 Task: Look for space in Muramatsu, Japan from 5th June, 2023 to 16th June, 2023 for 2 adults in price range Rs.14000 to Rs.18000. Place can be entire place with 1  bedroom having 1 bed and 1 bathroom. Property type can be house, flat, guest house, hotel. Booking option can be shelf check-in. Required host language is English.
Action: Mouse moved to (426, 111)
Screenshot: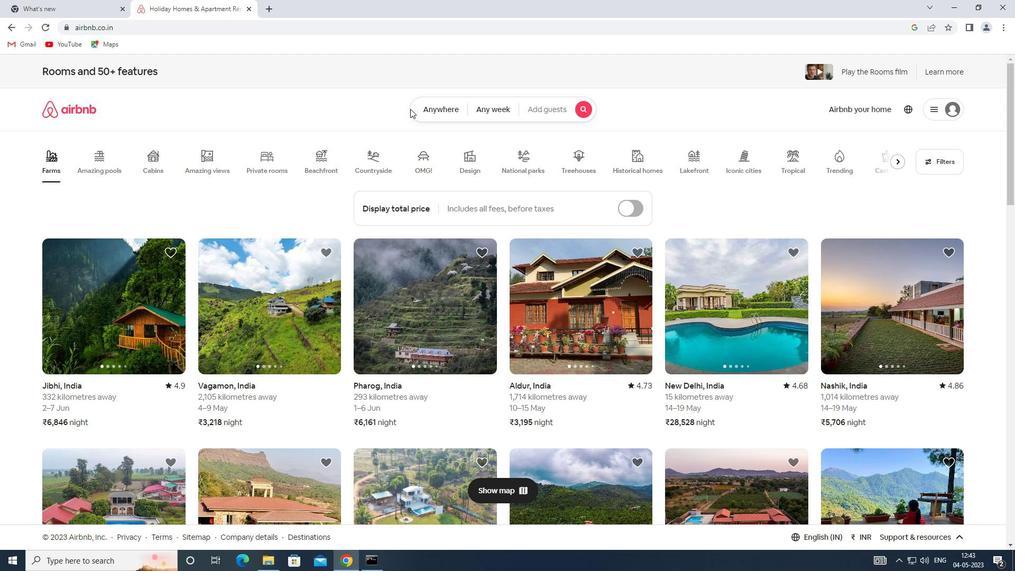 
Action: Mouse pressed left at (426, 111)
Screenshot: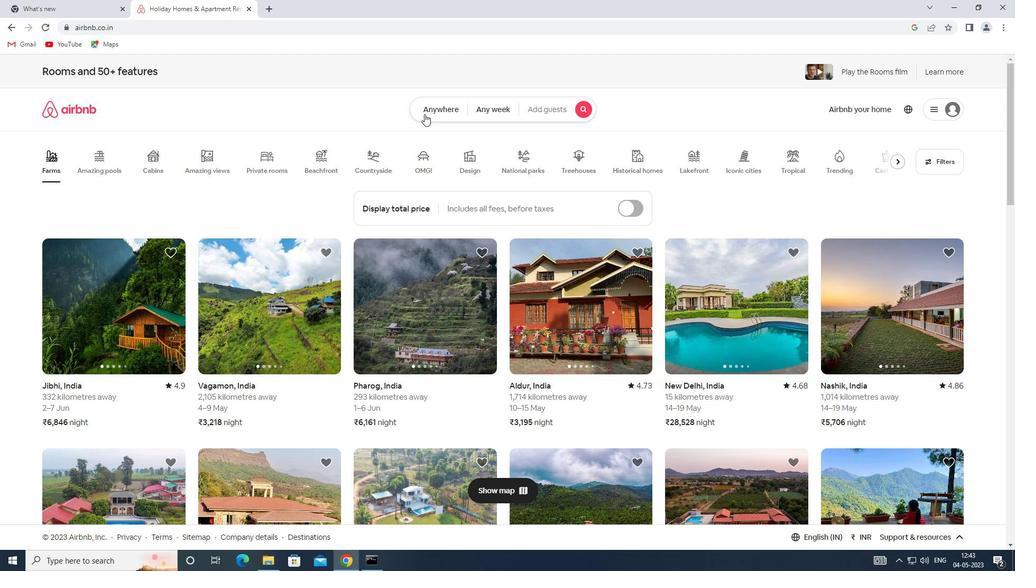 
Action: Mouse moved to (344, 150)
Screenshot: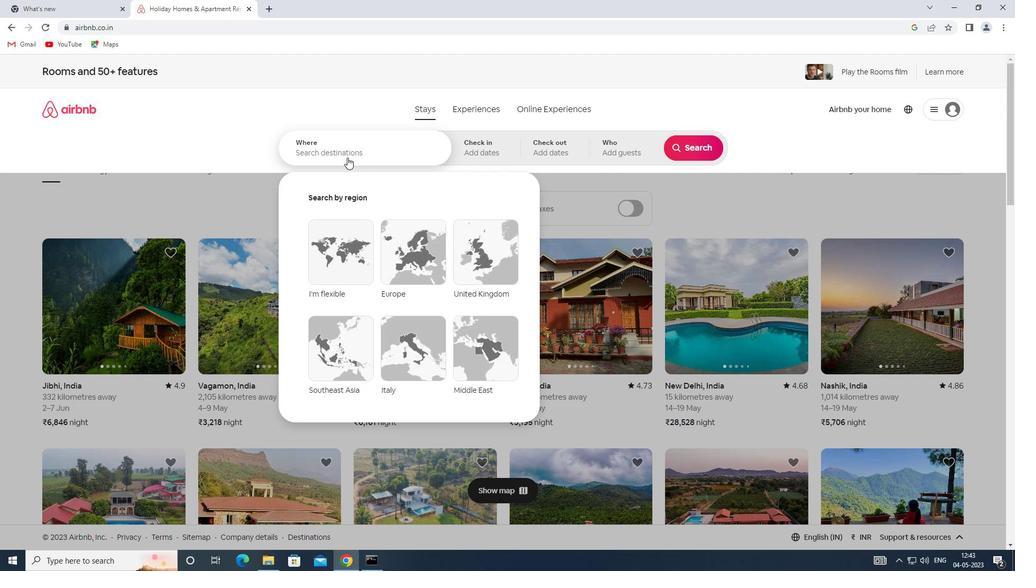 
Action: Mouse pressed left at (344, 150)
Screenshot: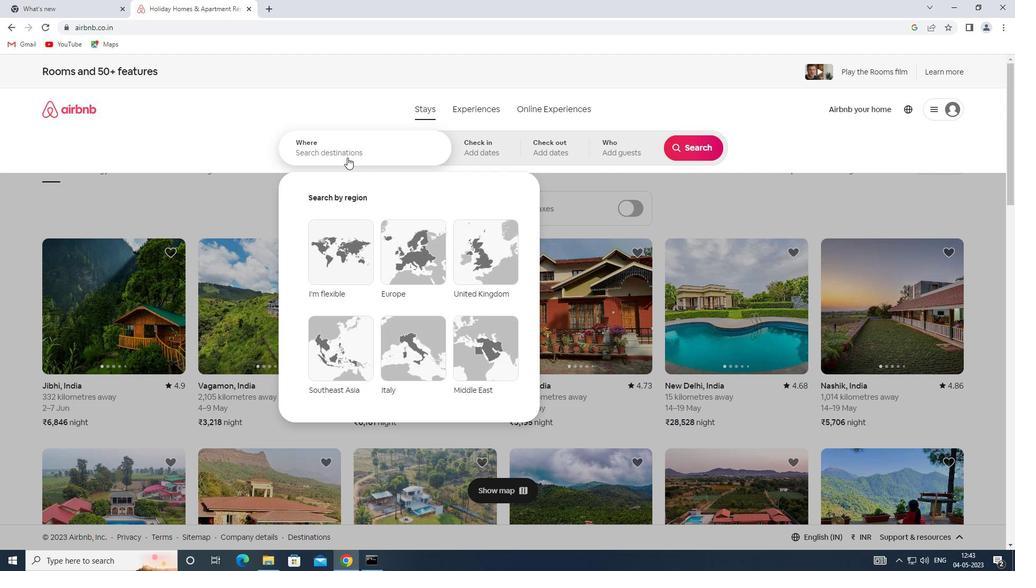 
Action: Key pressed <Key.shift>MURAMATSU,<Key.shift>JAPAN
Screenshot: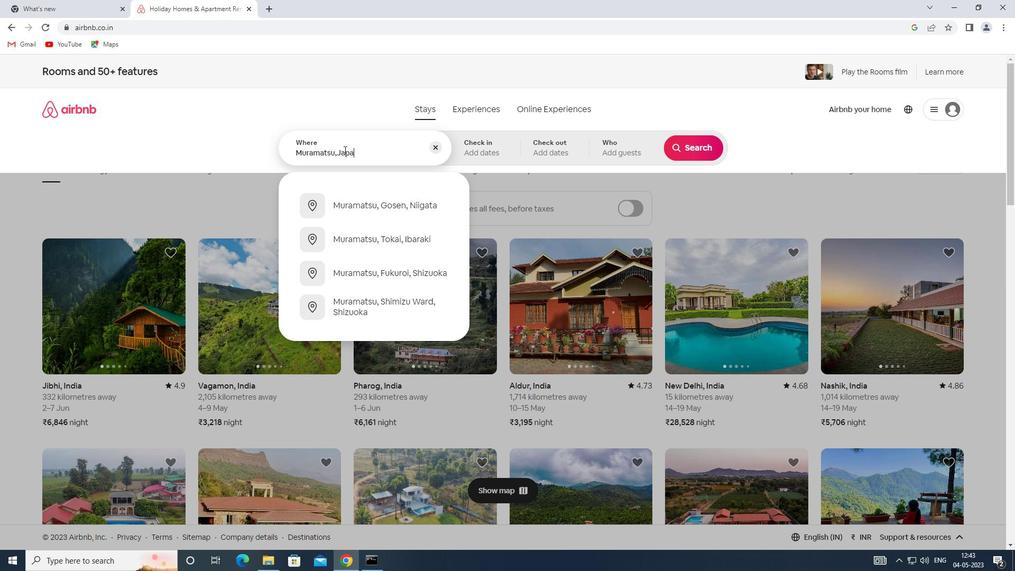 
Action: Mouse moved to (503, 138)
Screenshot: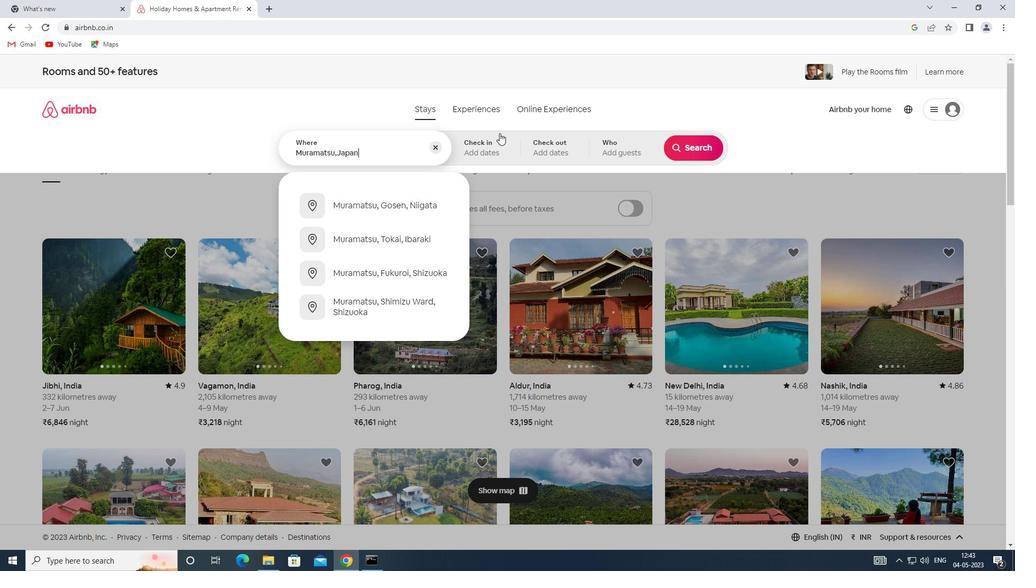 
Action: Mouse pressed left at (503, 138)
Screenshot: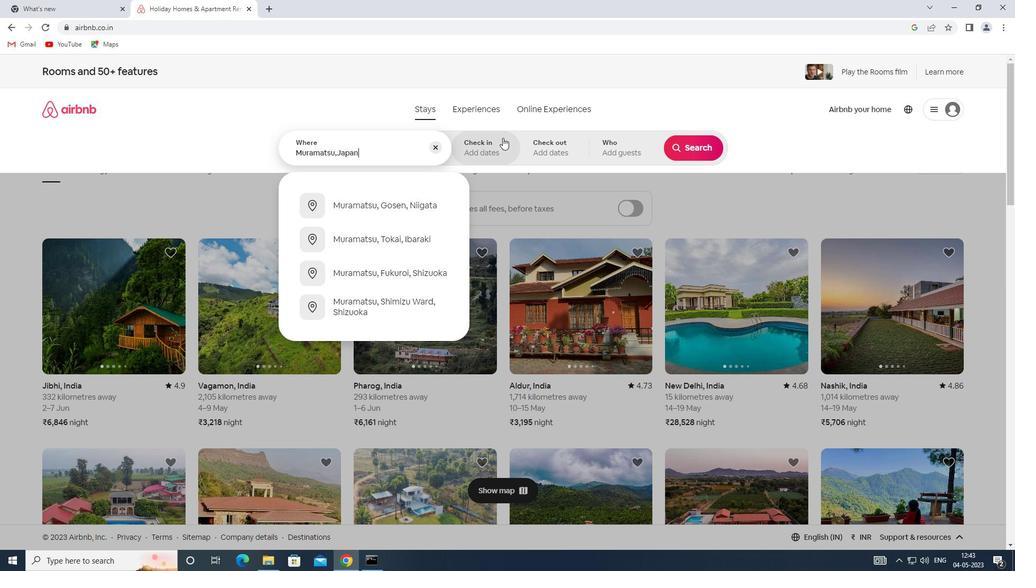 
Action: Mouse moved to (559, 307)
Screenshot: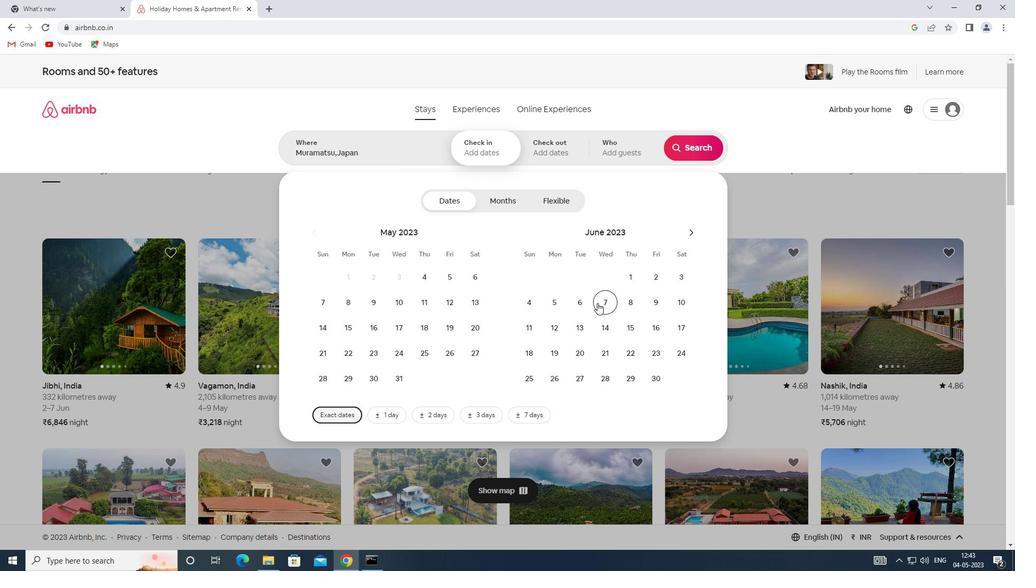 
Action: Mouse pressed left at (559, 307)
Screenshot: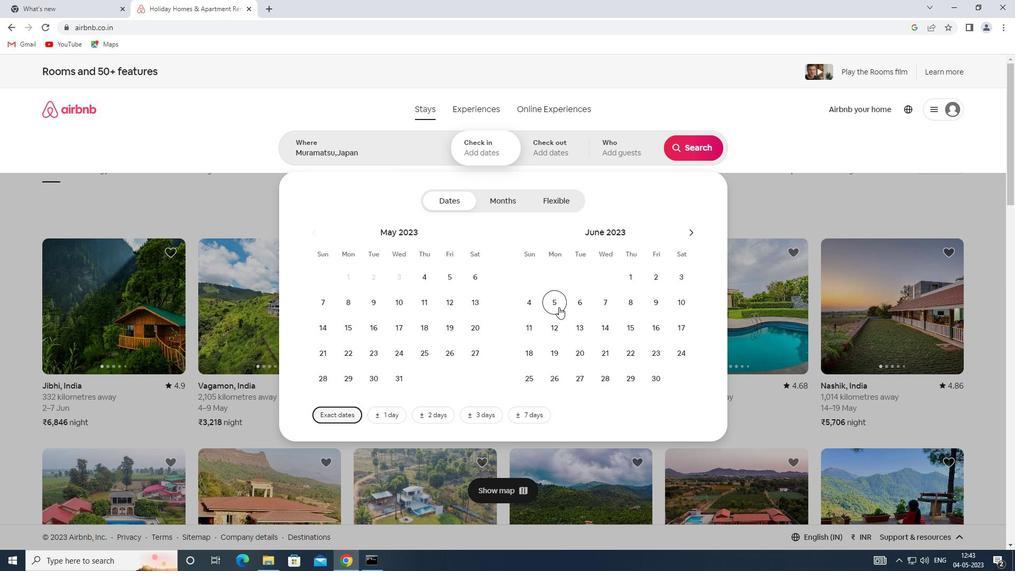 
Action: Mouse moved to (647, 325)
Screenshot: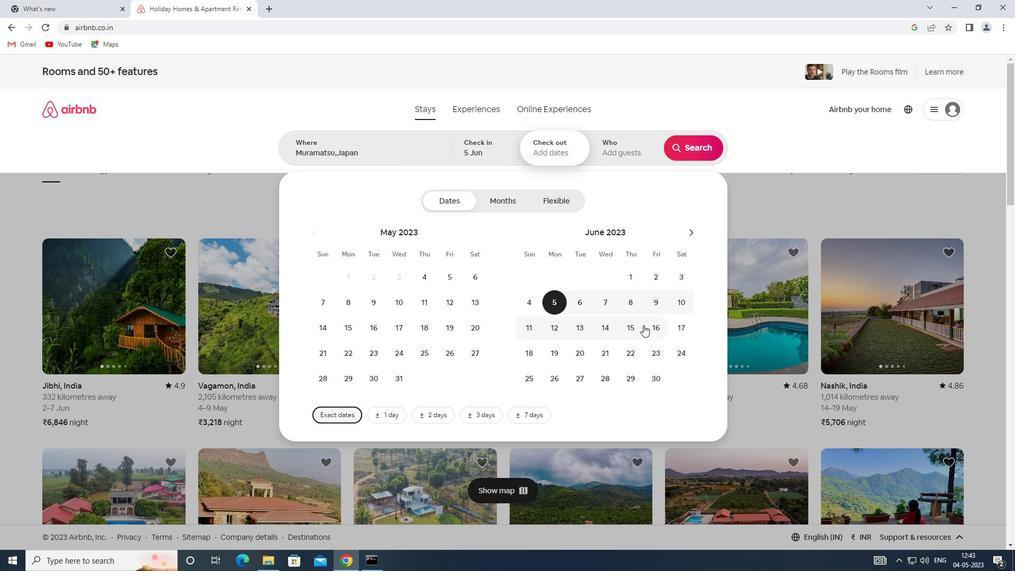 
Action: Mouse pressed left at (647, 325)
Screenshot: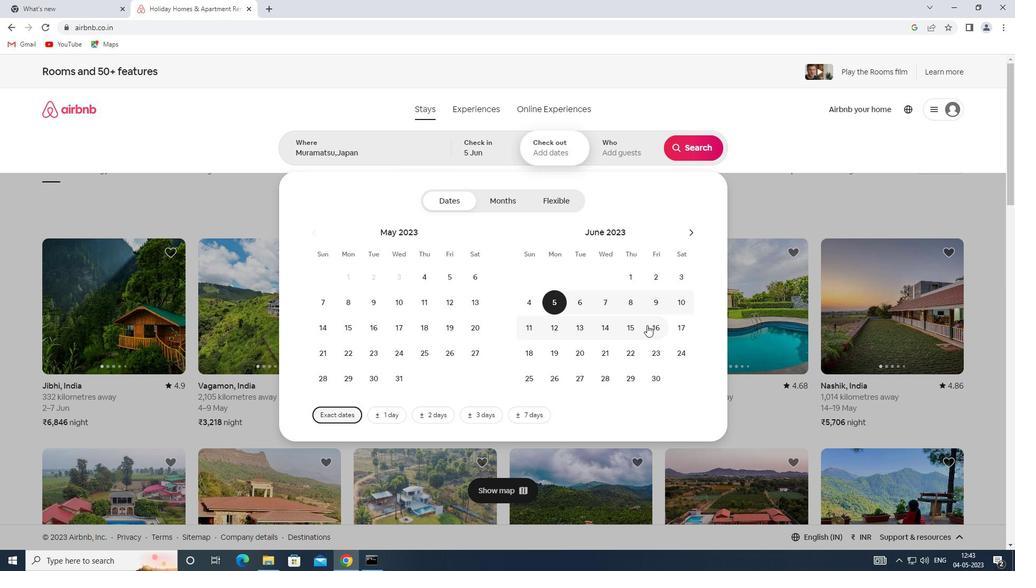 
Action: Mouse moved to (605, 149)
Screenshot: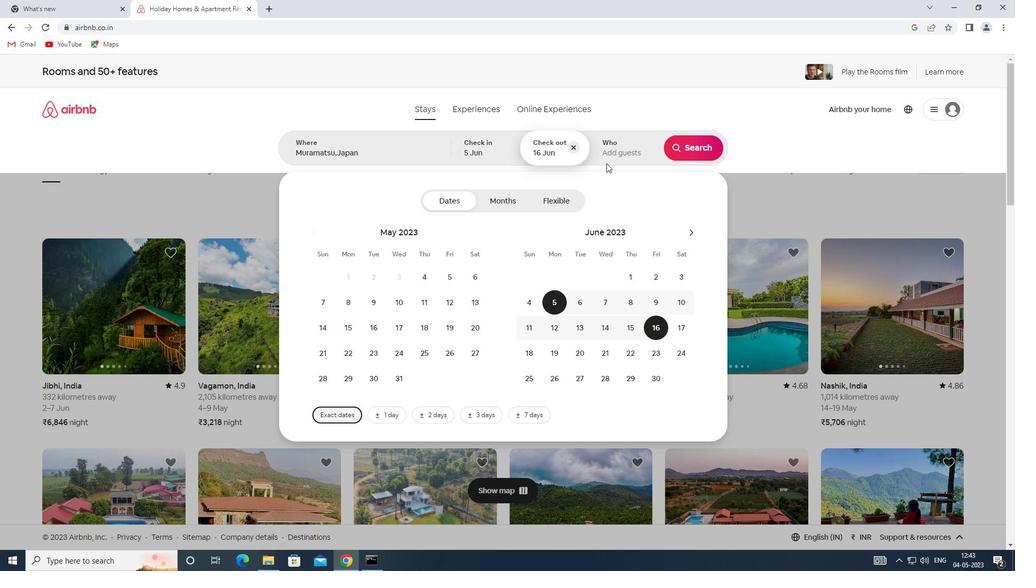 
Action: Mouse pressed left at (605, 149)
Screenshot: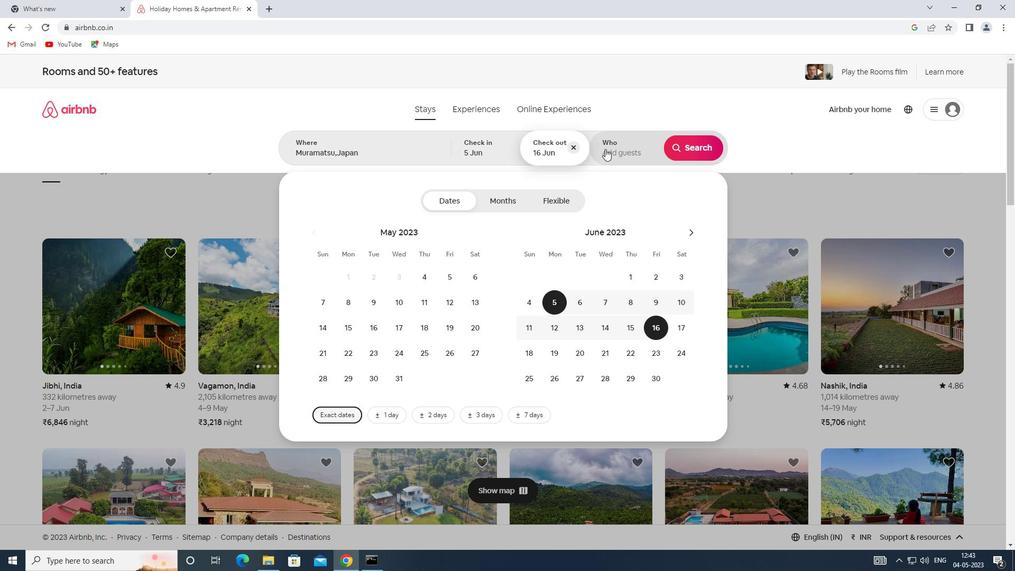 
Action: Mouse moved to (693, 207)
Screenshot: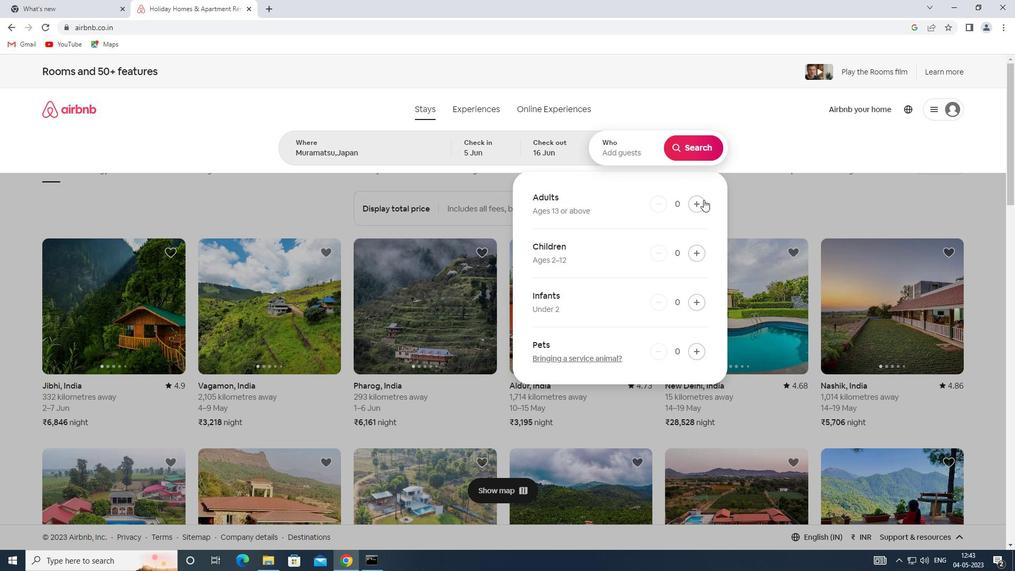 
Action: Mouse pressed left at (693, 207)
Screenshot: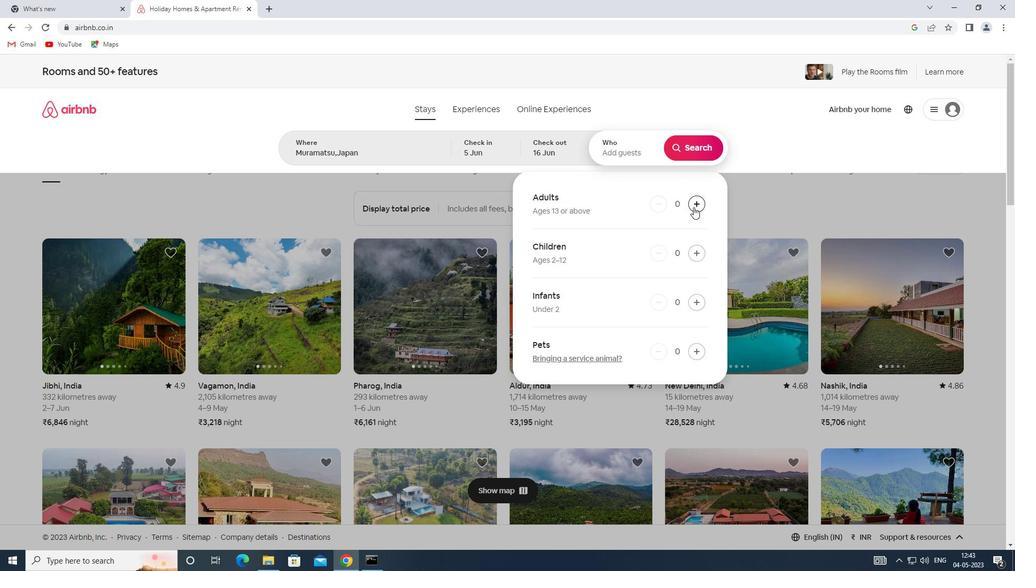 
Action: Mouse pressed left at (693, 207)
Screenshot: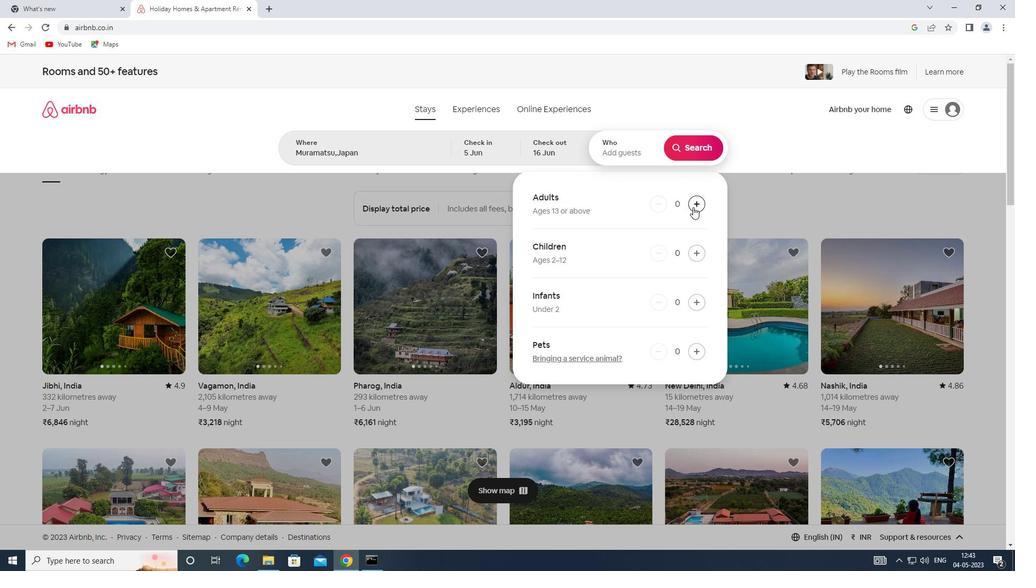 
Action: Mouse moved to (685, 149)
Screenshot: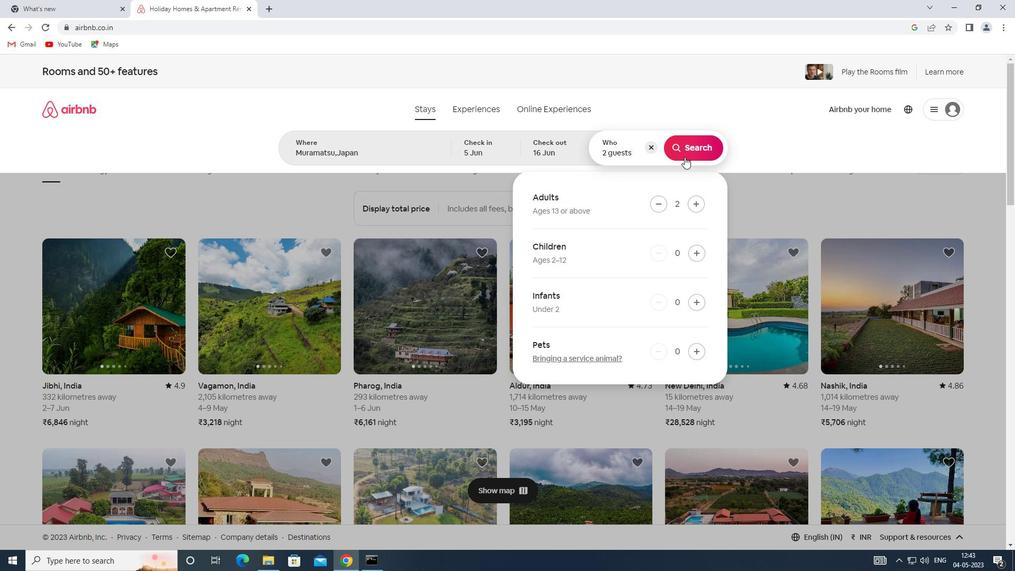 
Action: Mouse pressed left at (685, 149)
Screenshot: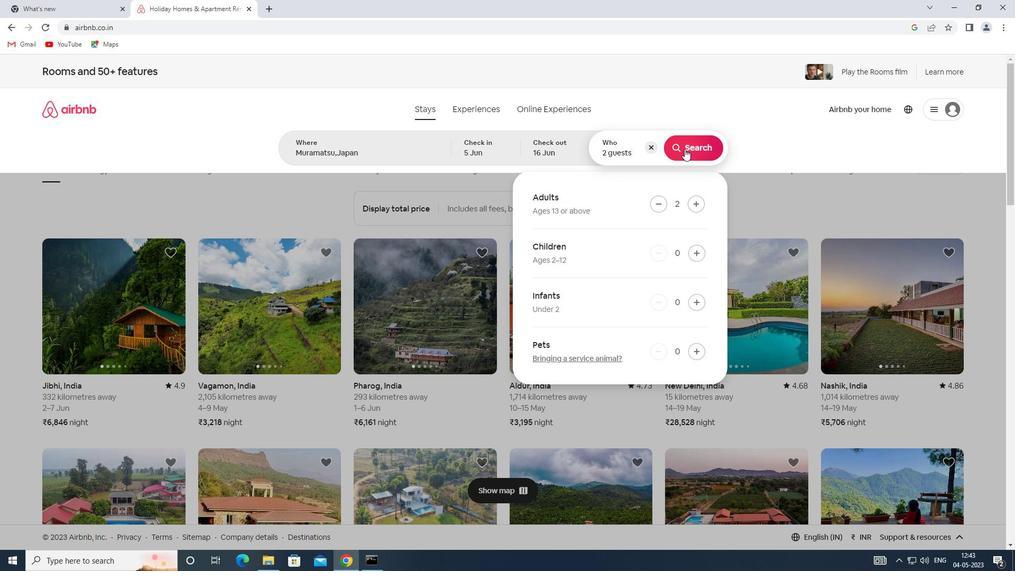 
Action: Mouse moved to (976, 118)
Screenshot: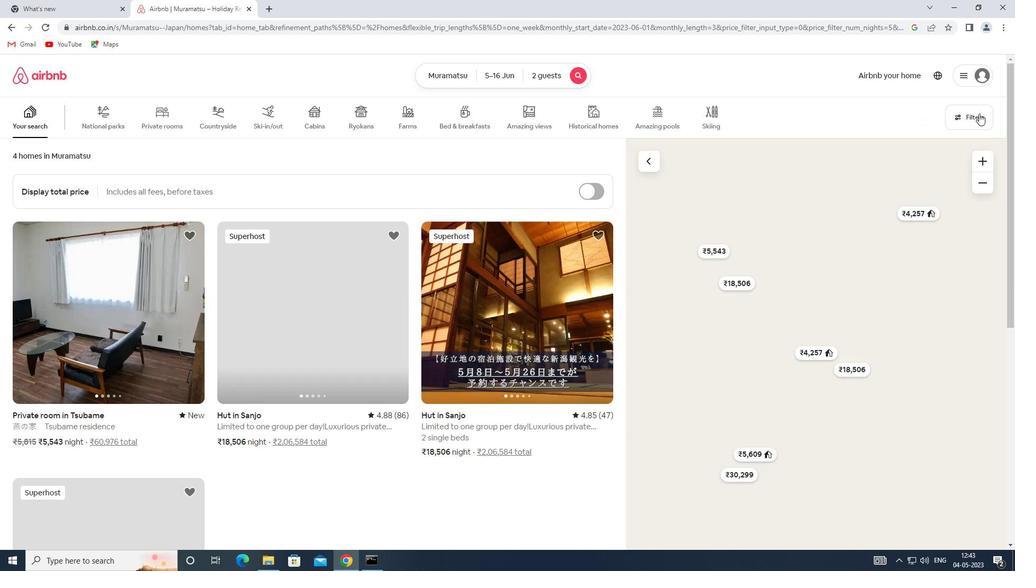 
Action: Mouse pressed left at (976, 118)
Screenshot: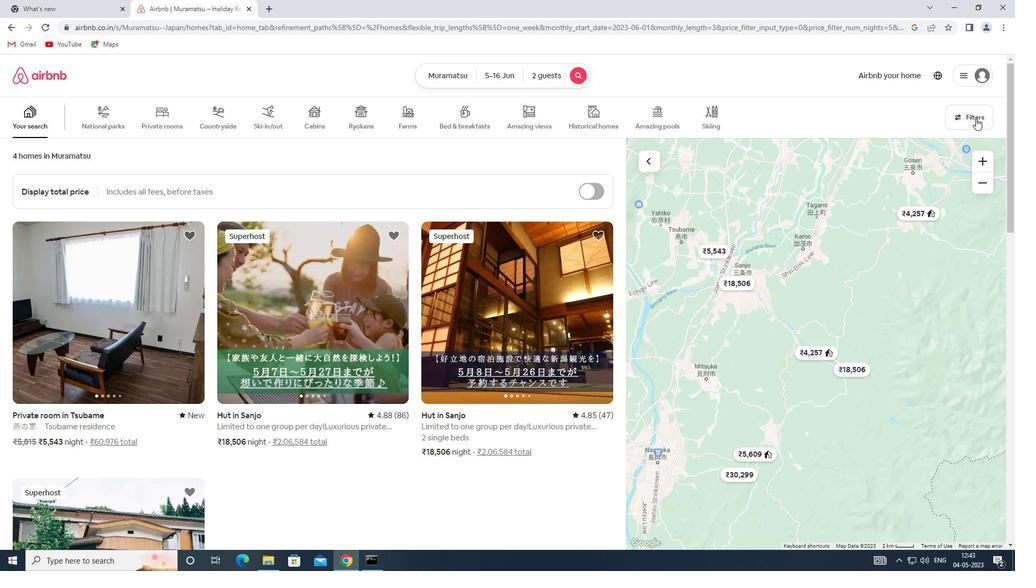 
Action: Mouse moved to (376, 250)
Screenshot: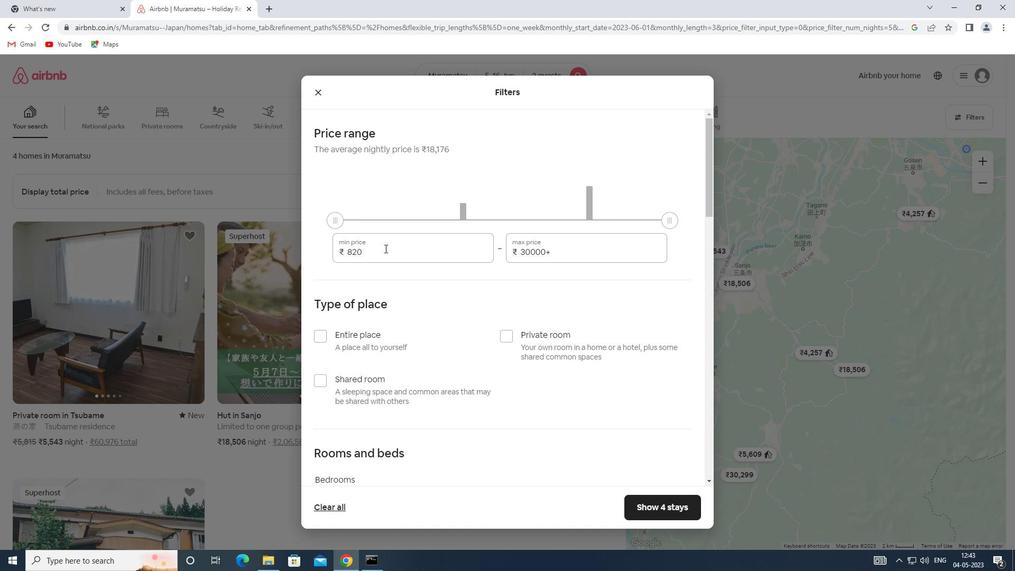 
Action: Mouse pressed left at (376, 250)
Screenshot: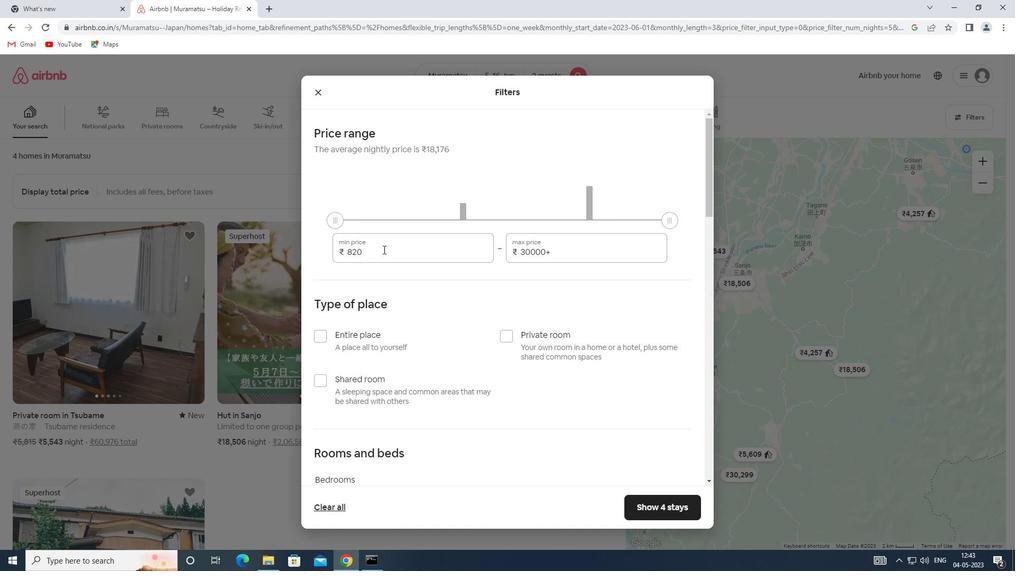 
Action: Mouse moved to (324, 253)
Screenshot: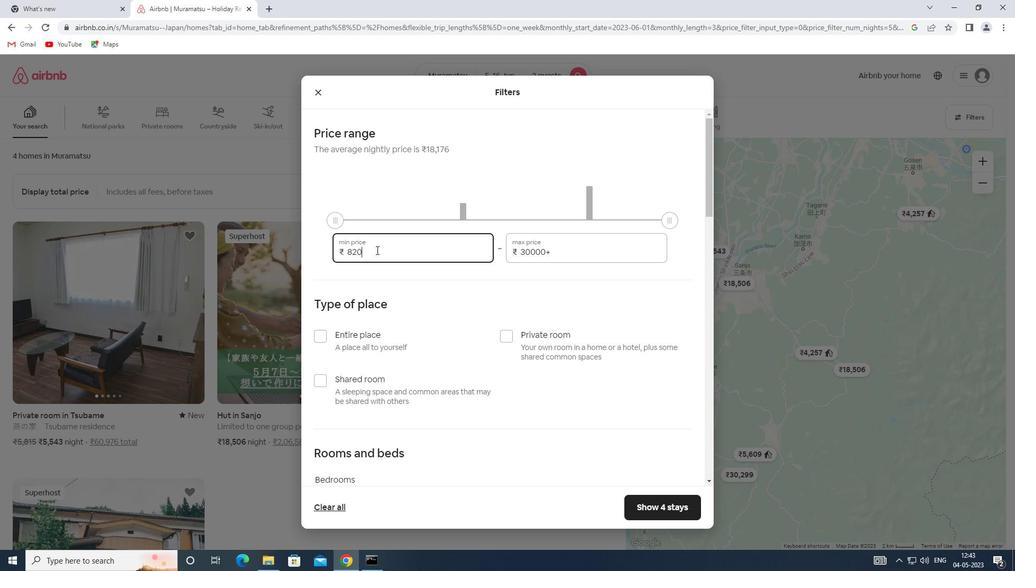 
Action: Key pressed 14000
Screenshot: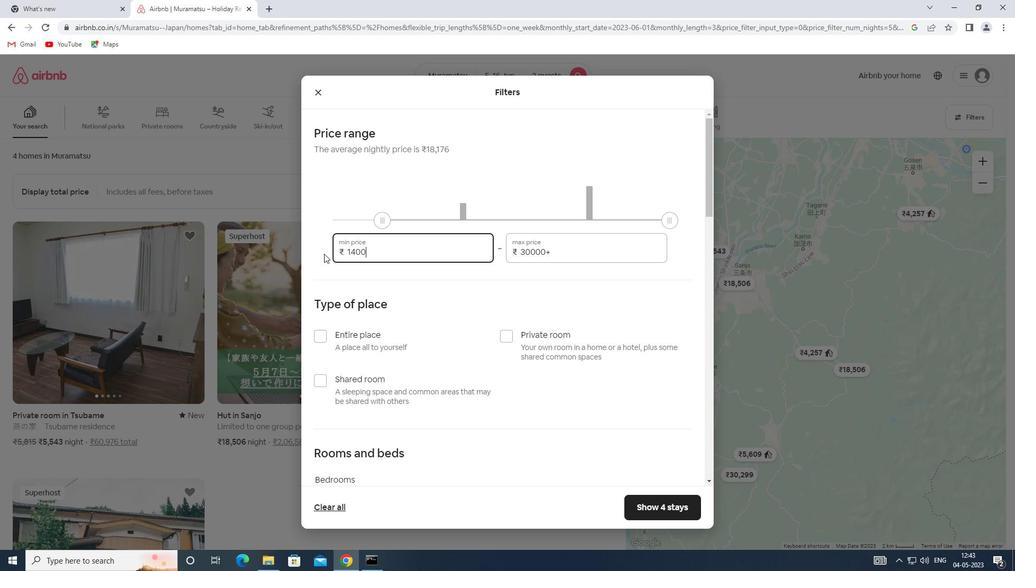 
Action: Mouse moved to (555, 255)
Screenshot: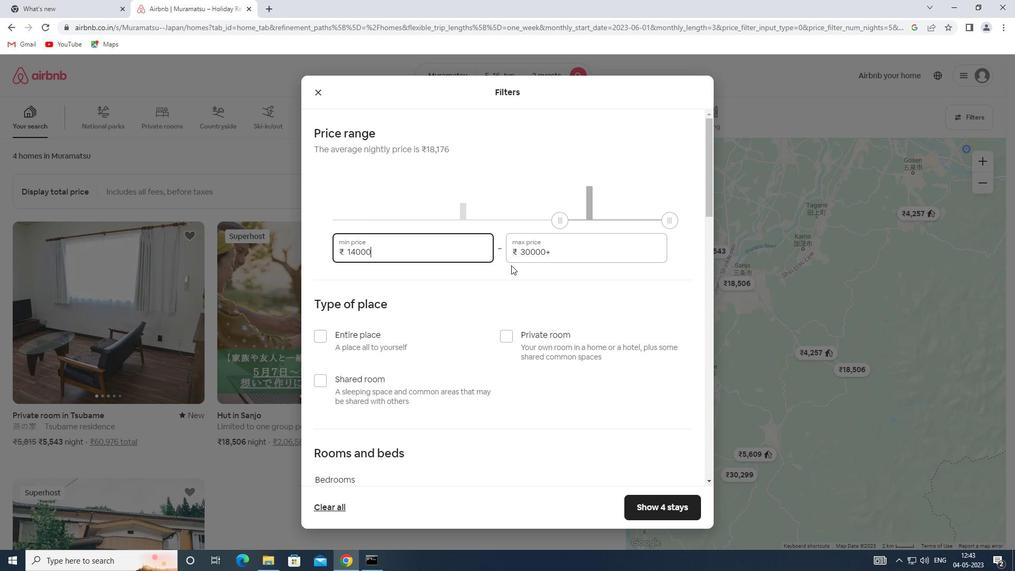 
Action: Mouse pressed left at (555, 255)
Screenshot: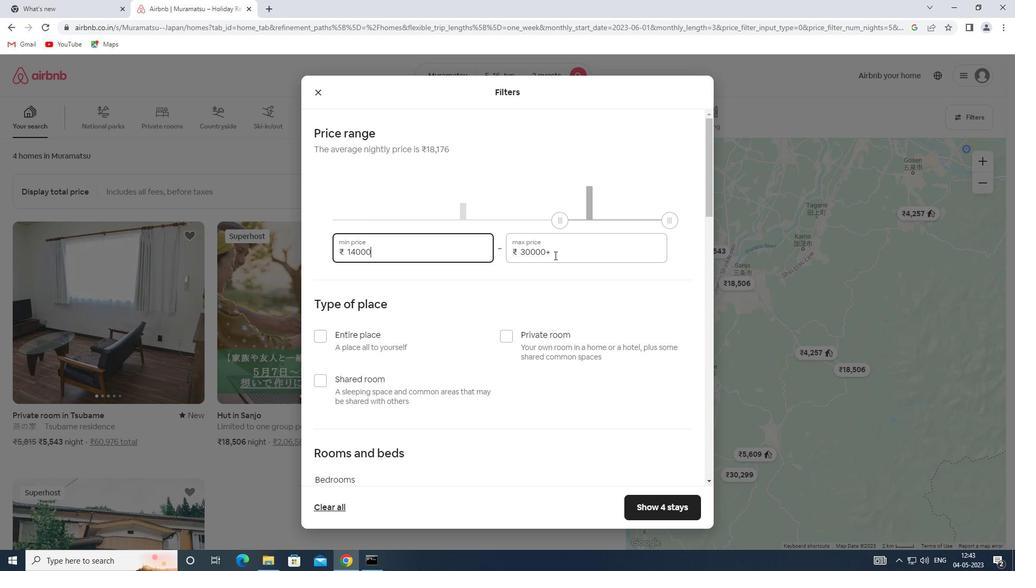 
Action: Mouse moved to (486, 255)
Screenshot: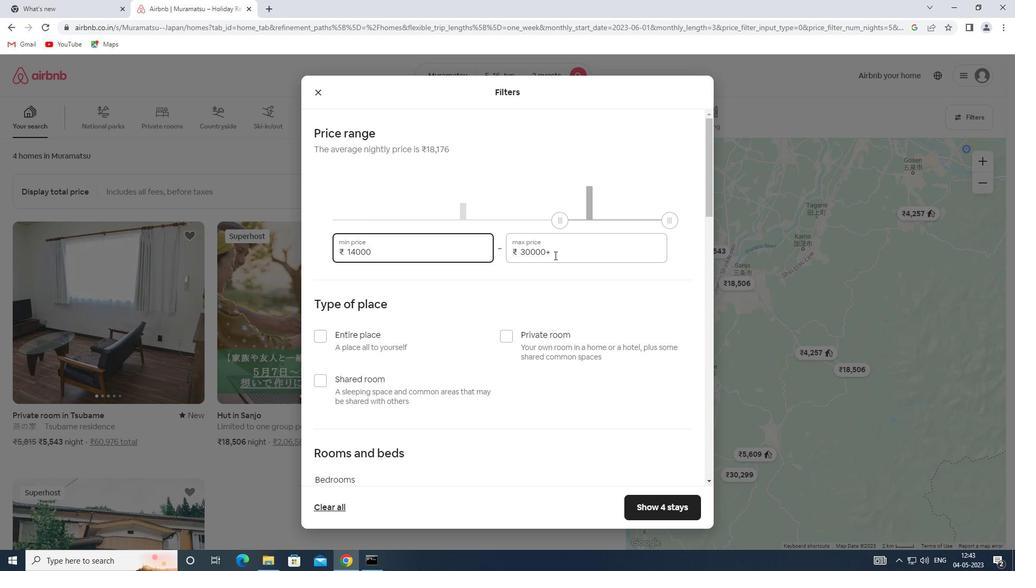 
Action: Key pressed 18000
Screenshot: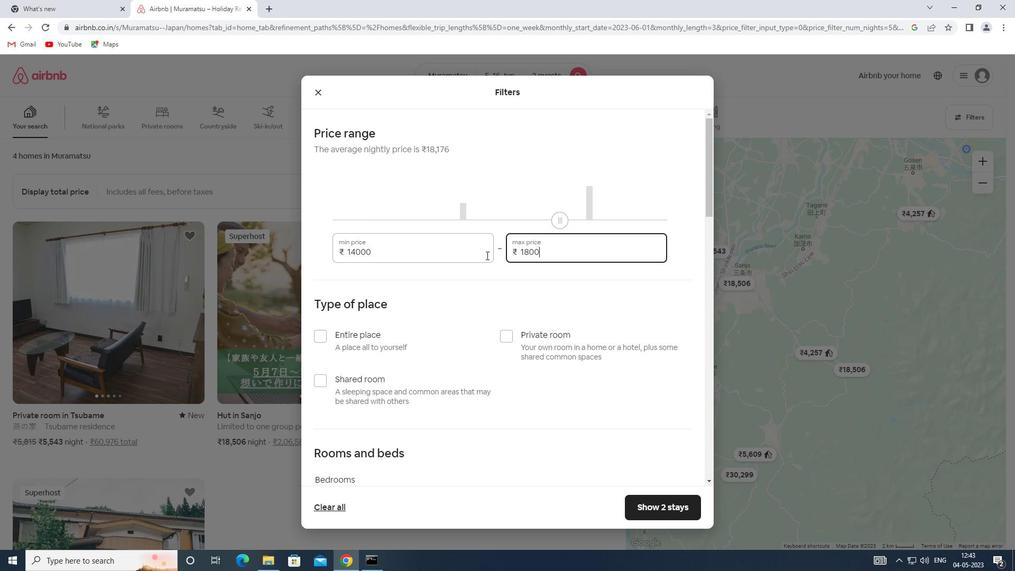 
Action: Mouse scrolled (486, 255) with delta (0, 0)
Screenshot: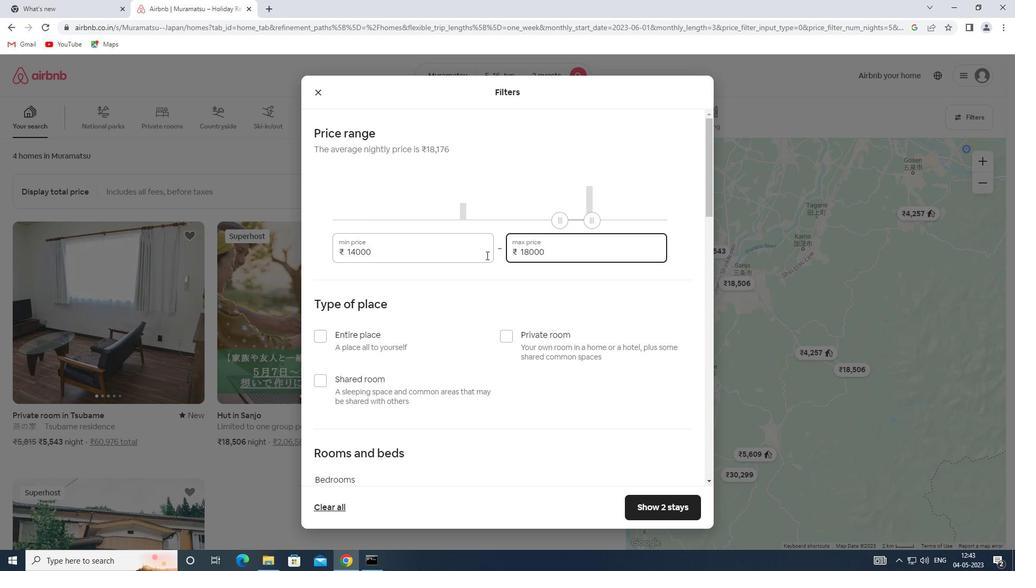 
Action: Mouse scrolled (486, 255) with delta (0, 0)
Screenshot: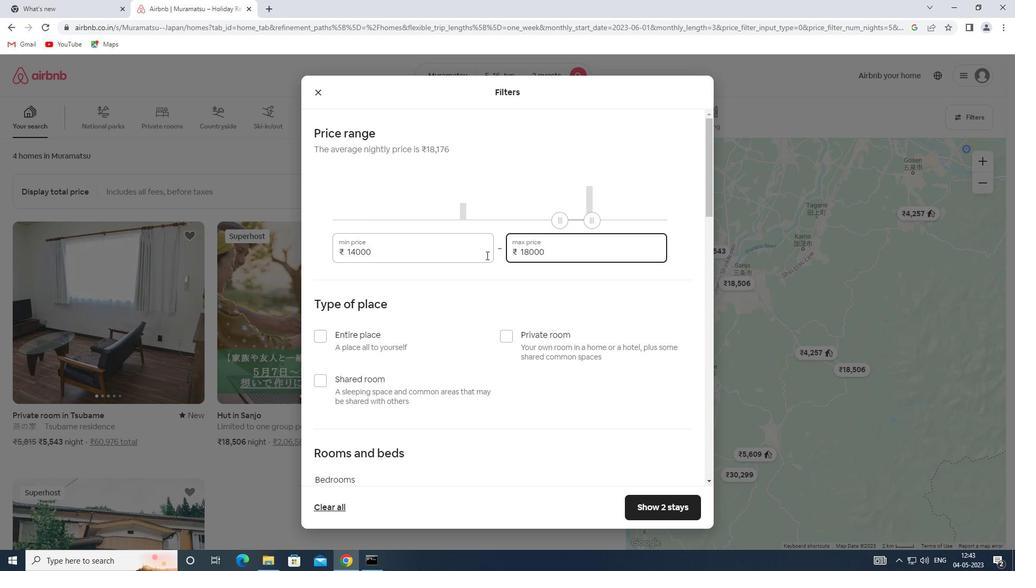 
Action: Mouse scrolled (486, 255) with delta (0, 0)
Screenshot: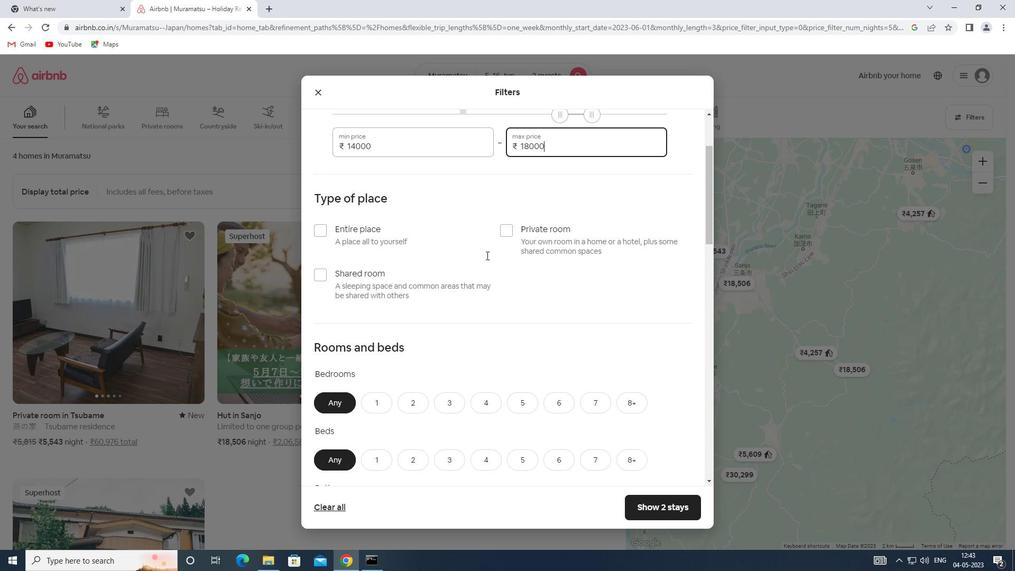 
Action: Mouse moved to (335, 183)
Screenshot: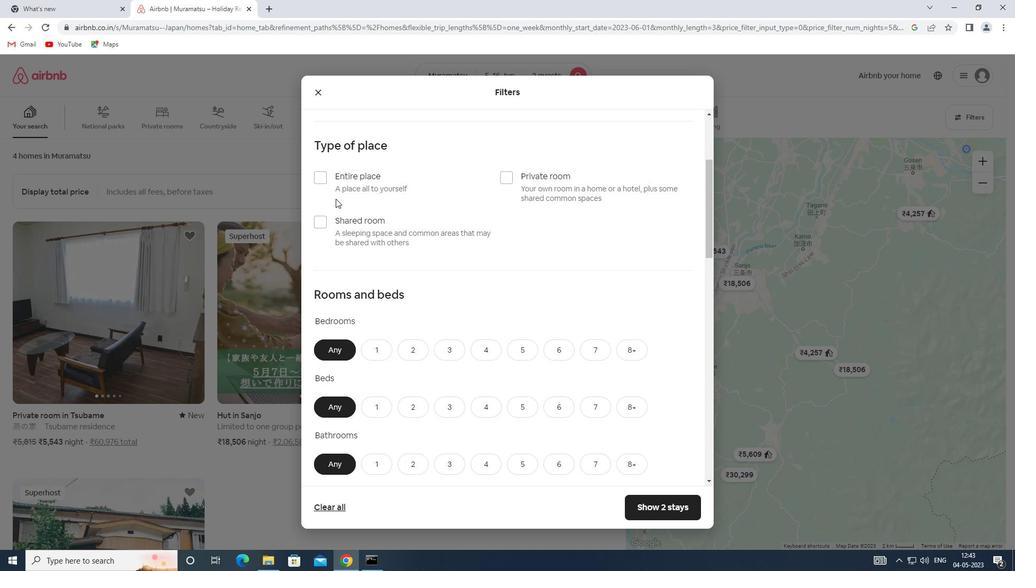 
Action: Mouse pressed left at (335, 183)
Screenshot: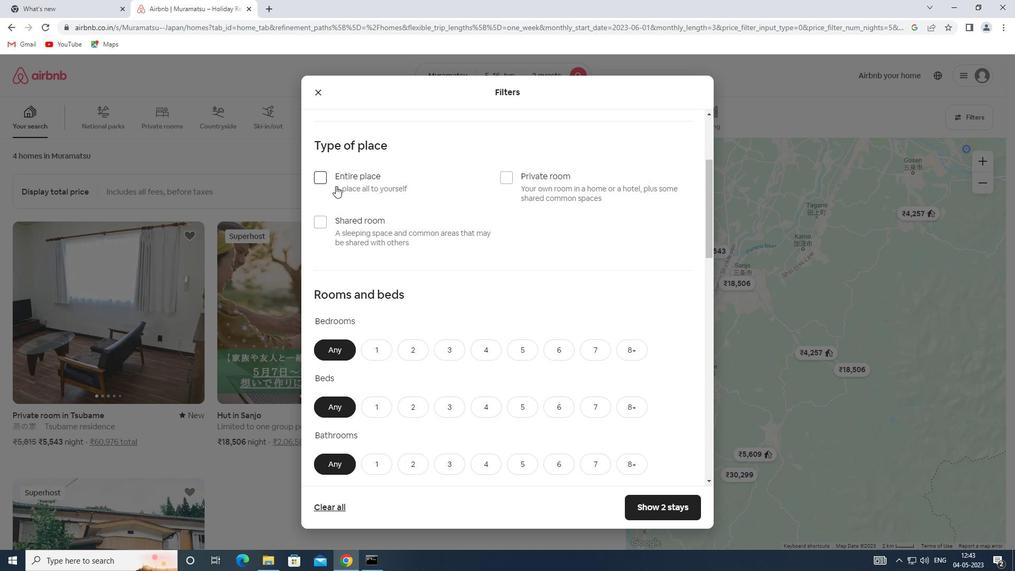 
Action: Mouse moved to (384, 287)
Screenshot: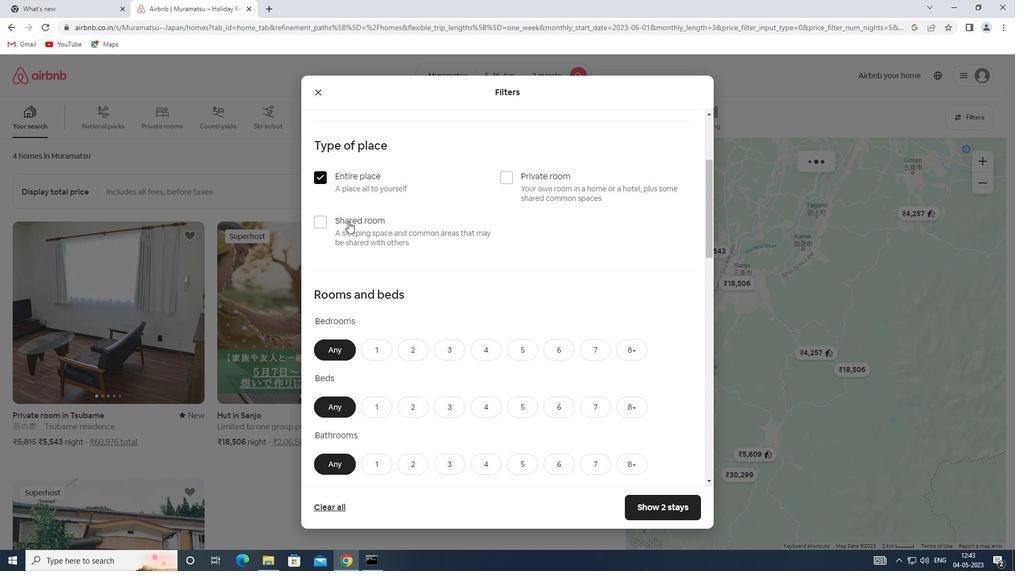
Action: Mouse scrolled (384, 286) with delta (0, 0)
Screenshot: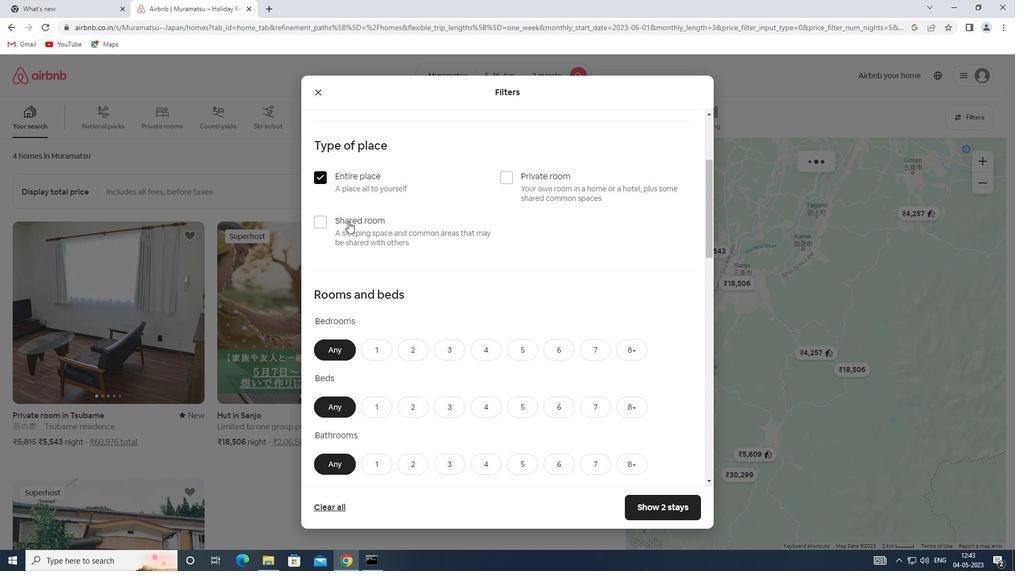 
Action: Mouse moved to (384, 287)
Screenshot: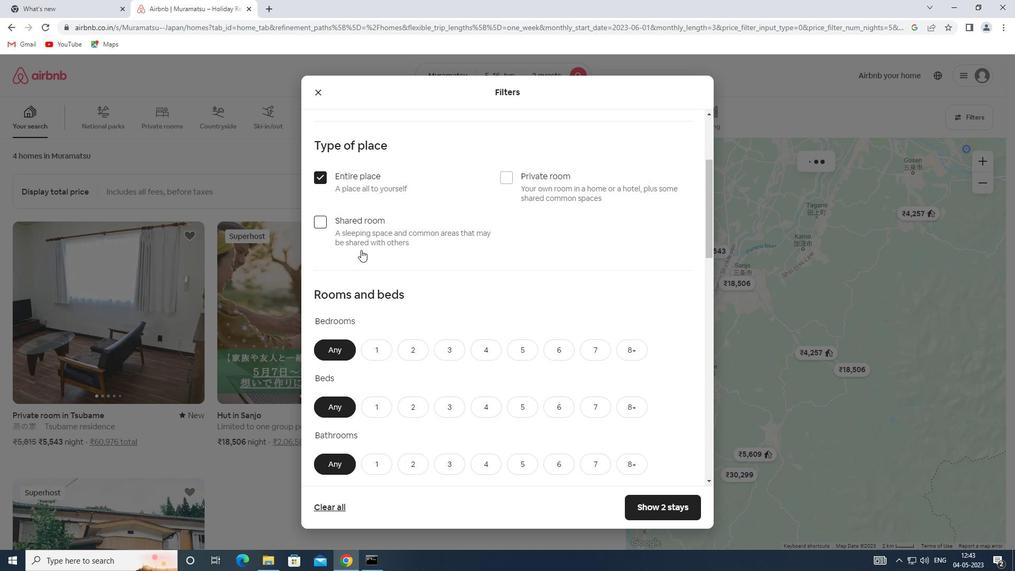 
Action: Mouse scrolled (384, 287) with delta (0, 0)
Screenshot: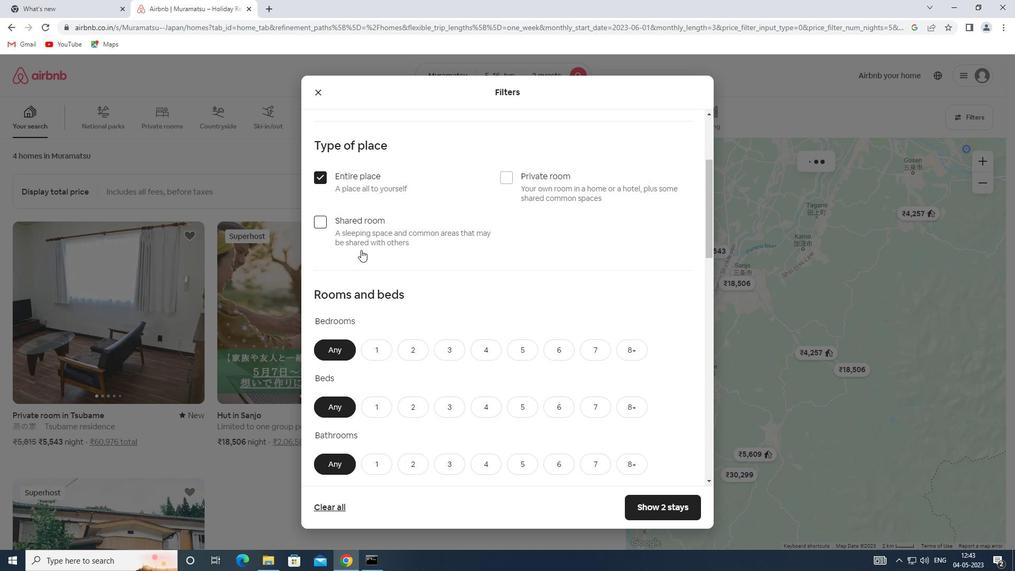 
Action: Mouse moved to (372, 249)
Screenshot: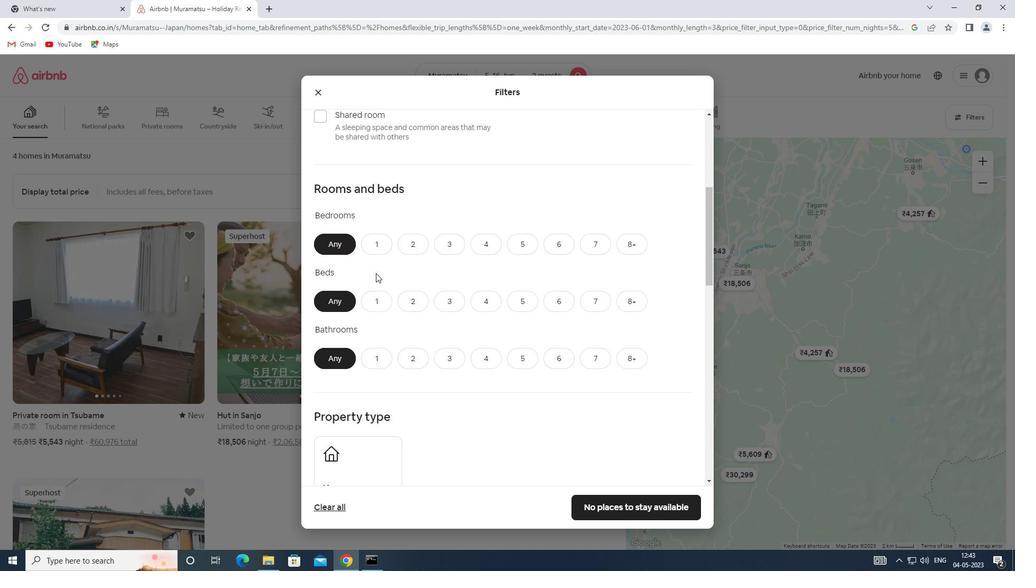 
Action: Mouse pressed left at (372, 249)
Screenshot: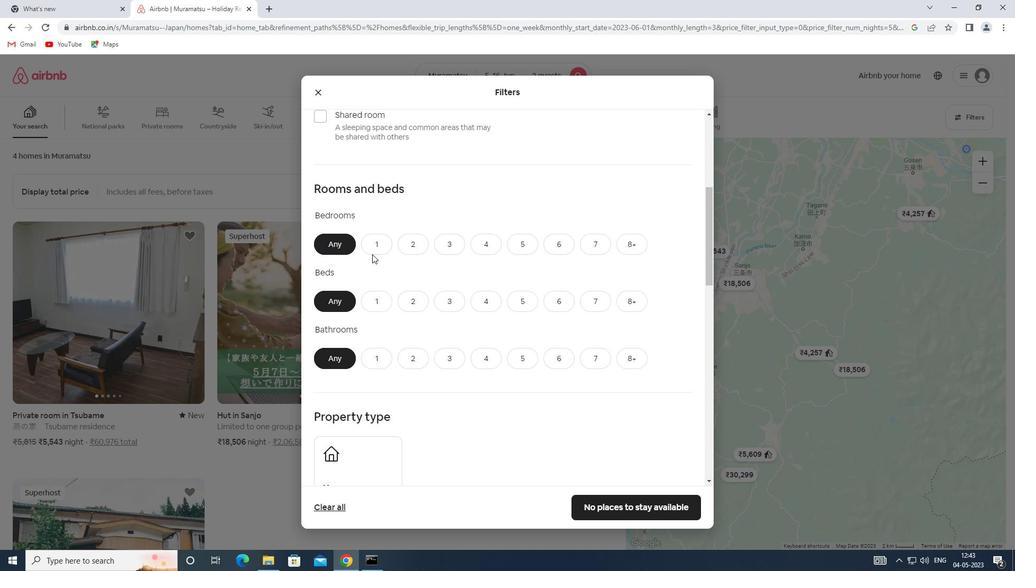 
Action: Mouse moved to (371, 304)
Screenshot: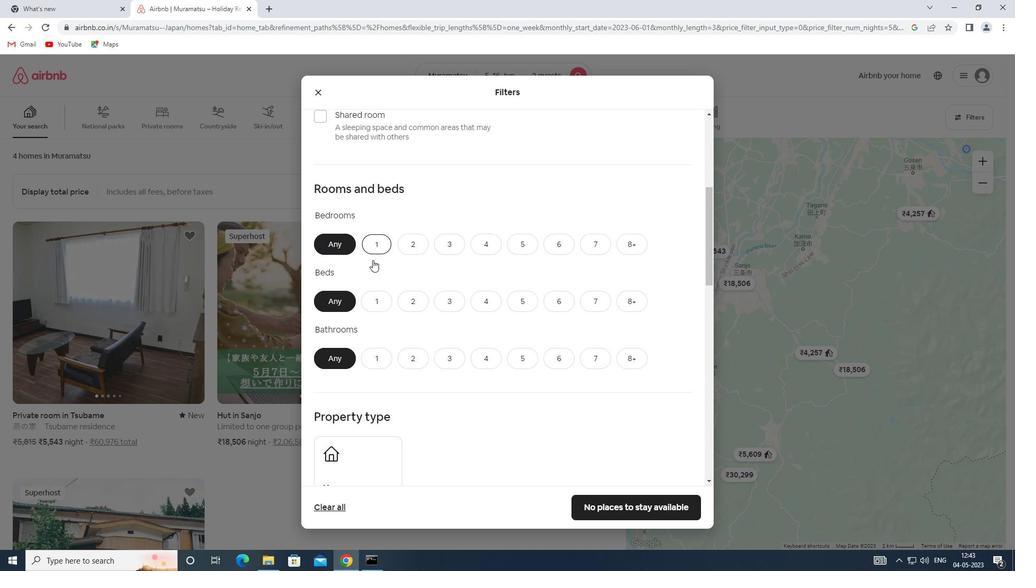 
Action: Mouse pressed left at (371, 304)
Screenshot: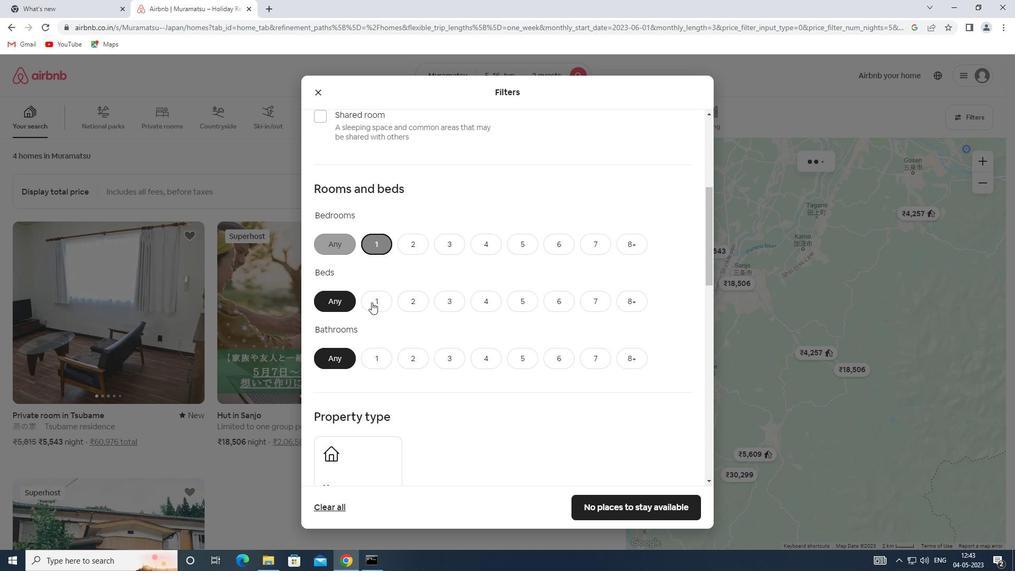 
Action: Mouse moved to (375, 363)
Screenshot: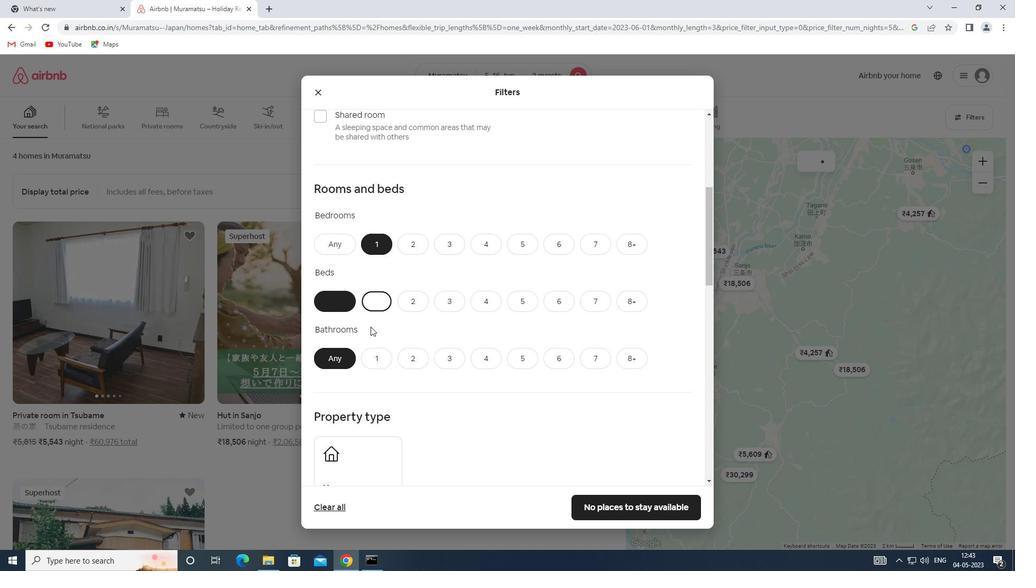 
Action: Mouse pressed left at (375, 363)
Screenshot: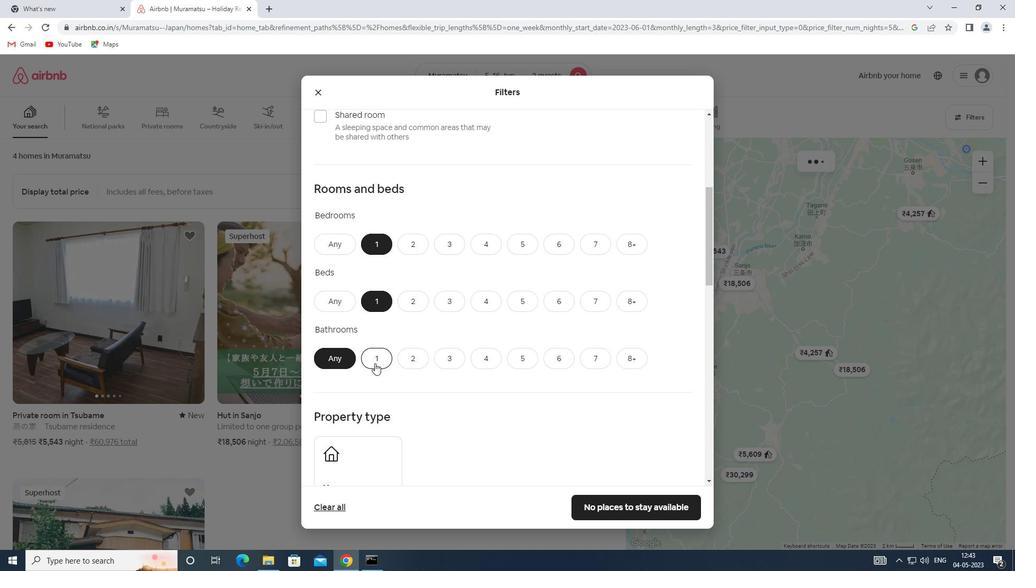 
Action: Mouse moved to (375, 359)
Screenshot: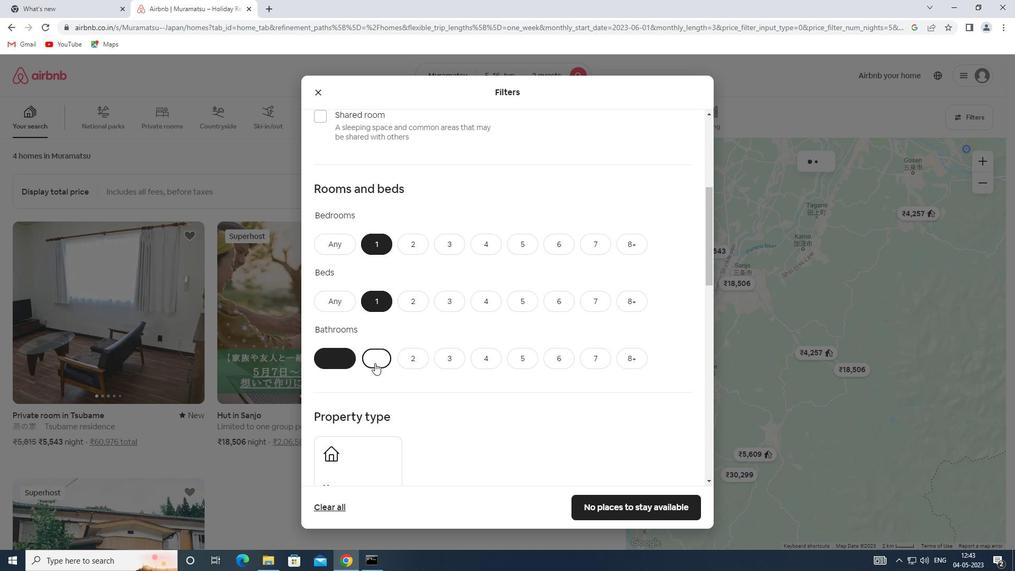 
Action: Mouse scrolled (375, 359) with delta (0, 0)
Screenshot: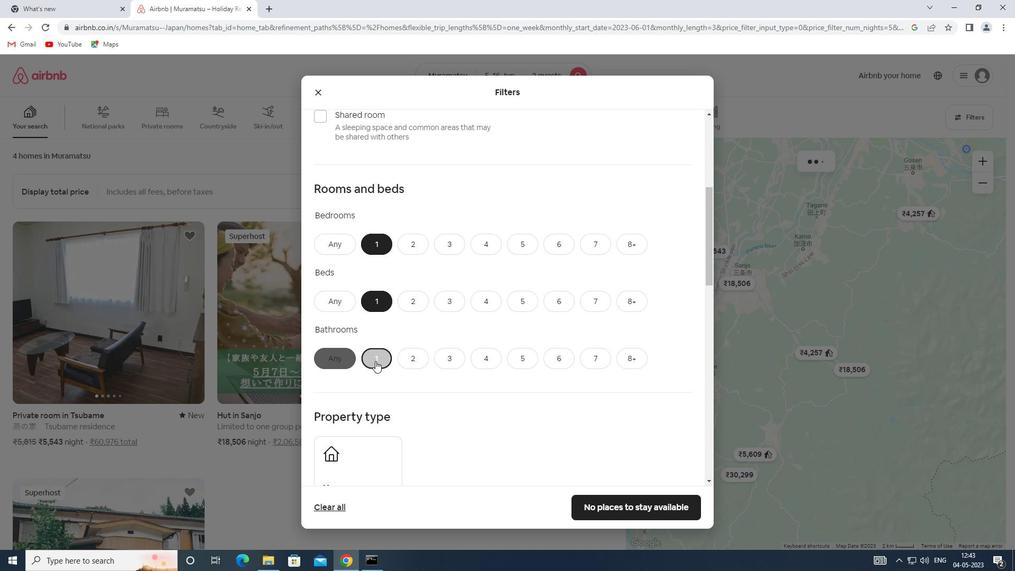 
Action: Mouse scrolled (375, 359) with delta (0, 0)
Screenshot: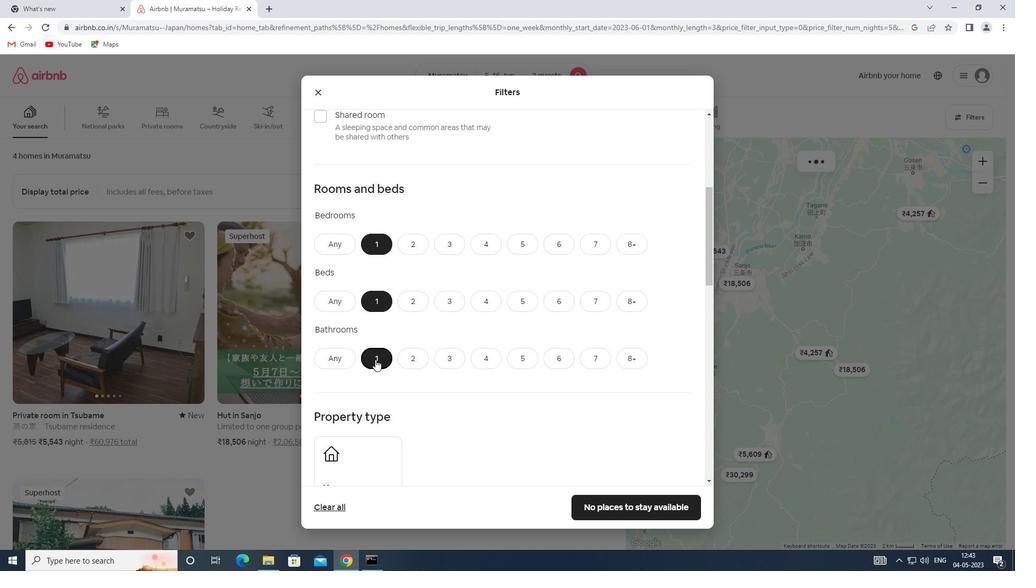 
Action: Mouse scrolled (375, 359) with delta (0, 0)
Screenshot: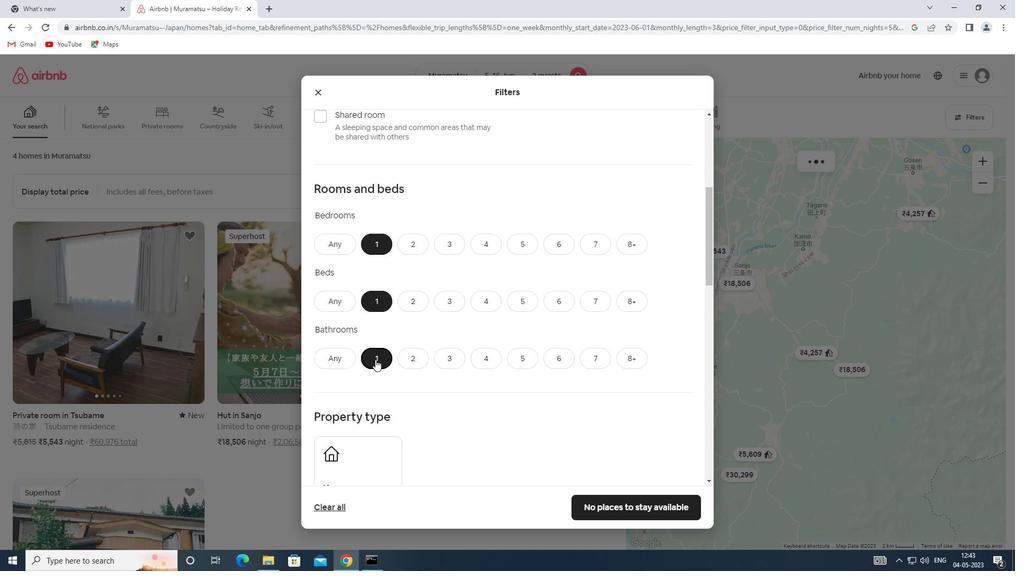 
Action: Mouse moved to (366, 309)
Screenshot: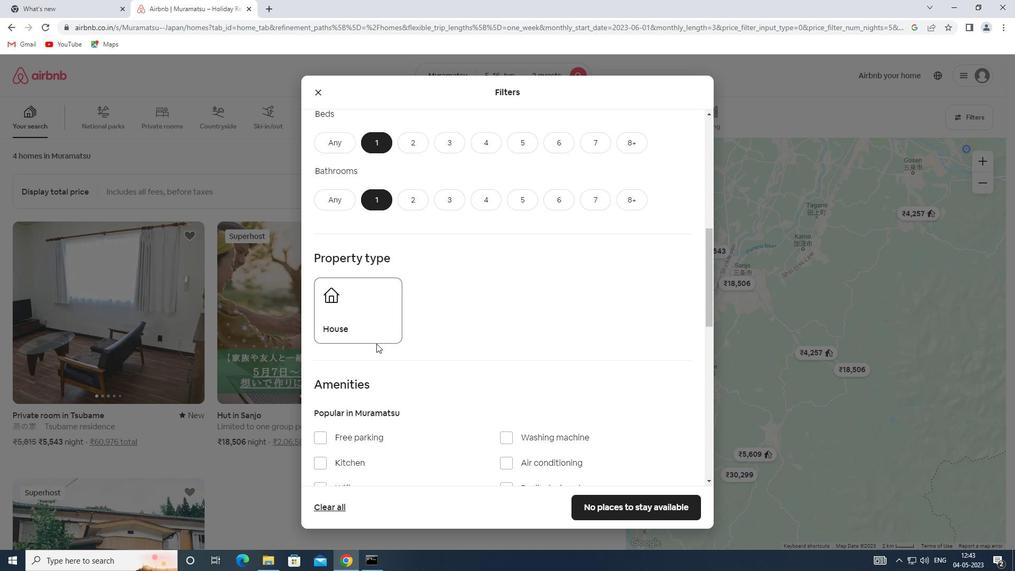 
Action: Mouse pressed left at (366, 309)
Screenshot: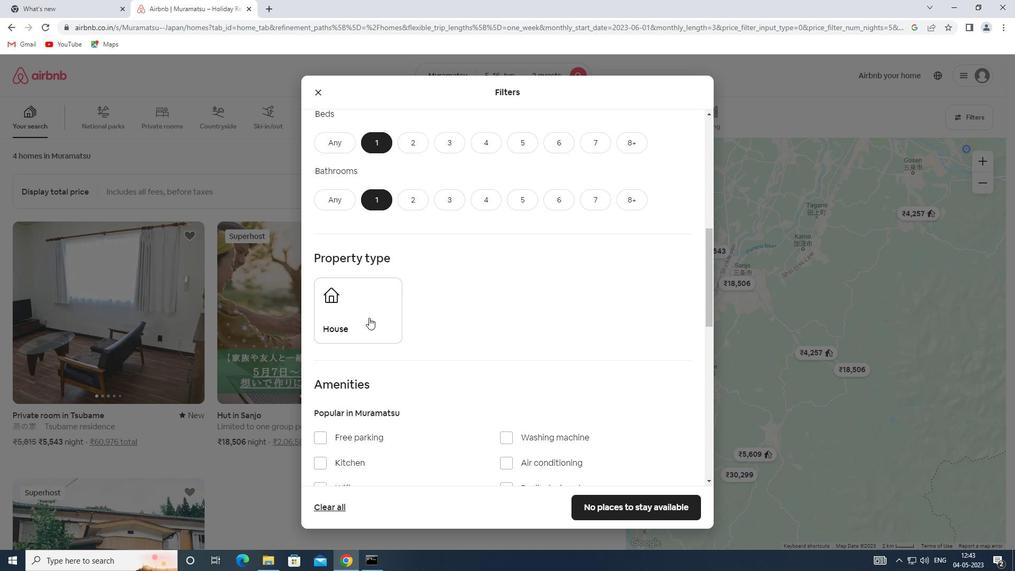 
Action: Mouse moved to (370, 304)
Screenshot: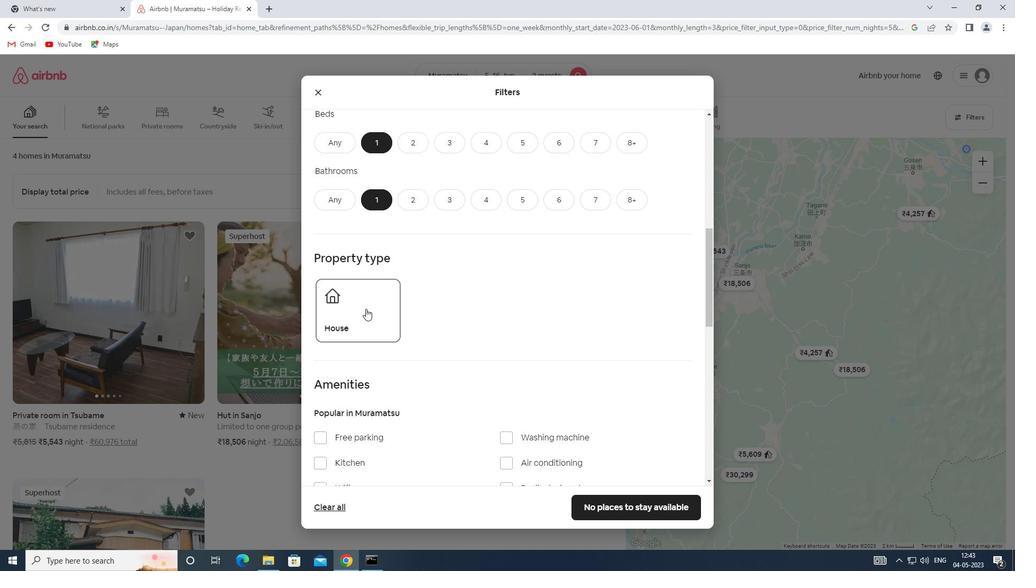 
Action: Mouse scrolled (370, 304) with delta (0, 0)
Screenshot: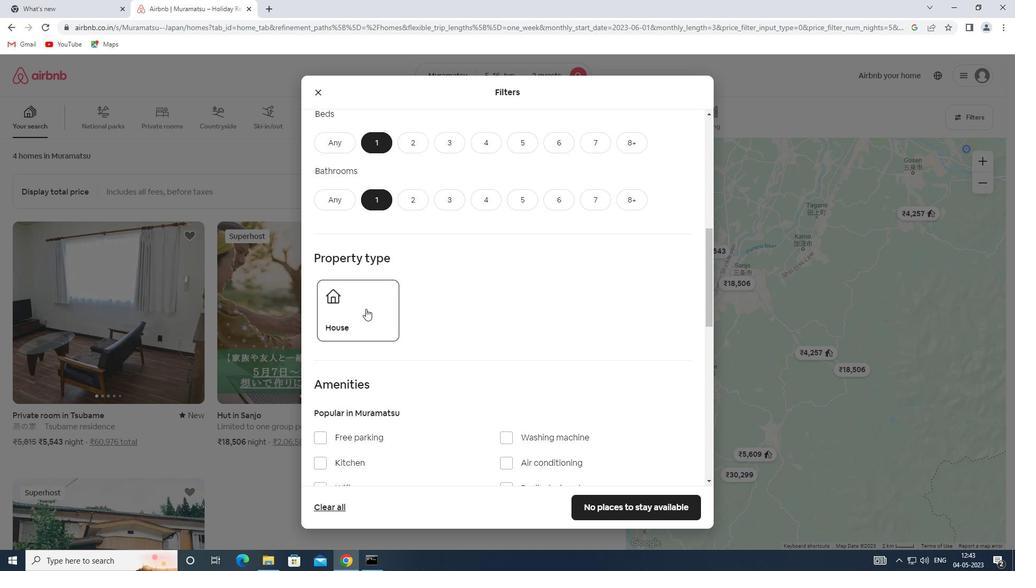 
Action: Mouse scrolled (370, 304) with delta (0, 0)
Screenshot: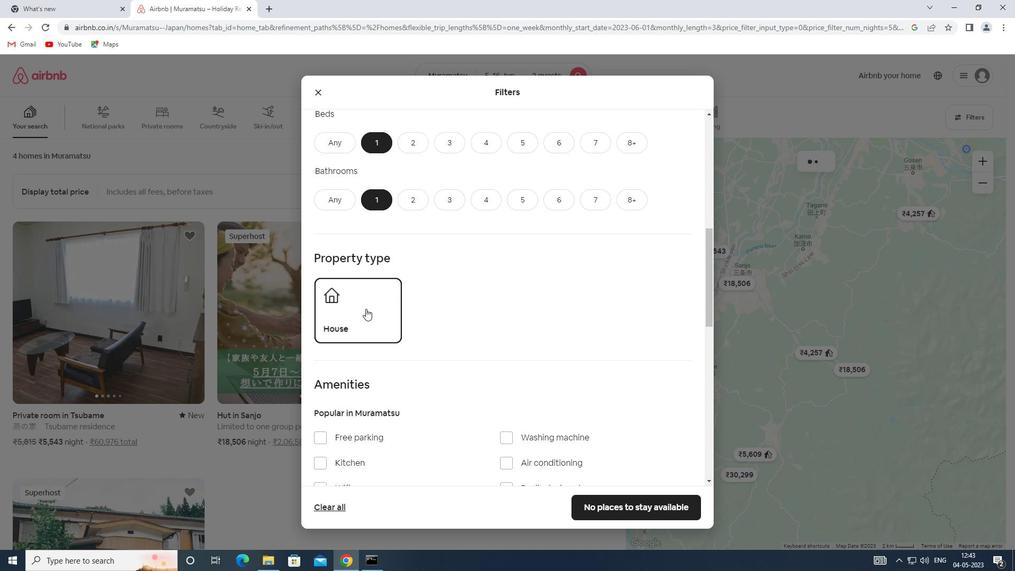 
Action: Mouse scrolled (370, 304) with delta (0, 0)
Screenshot: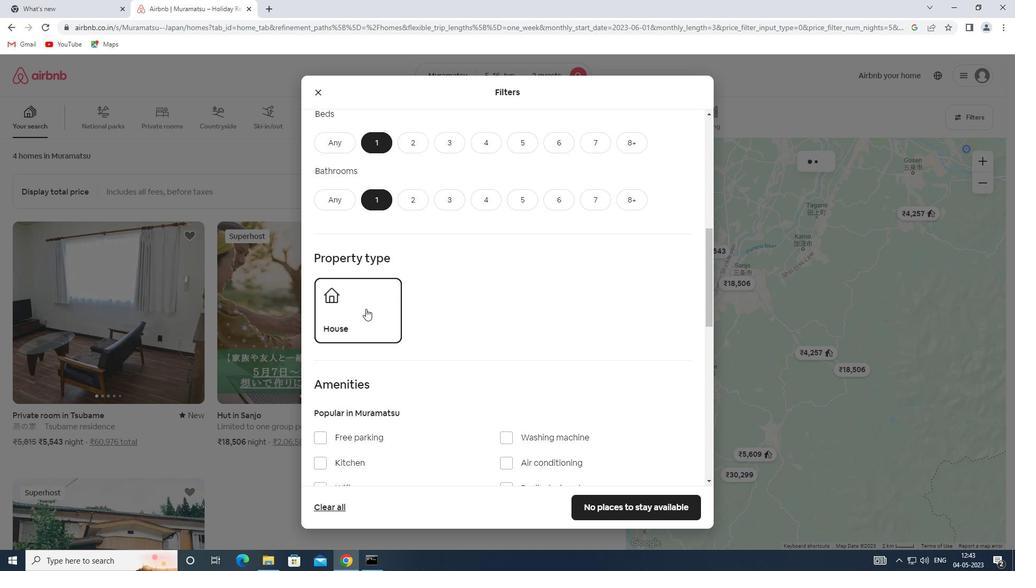 
Action: Mouse scrolled (370, 304) with delta (0, 0)
Screenshot: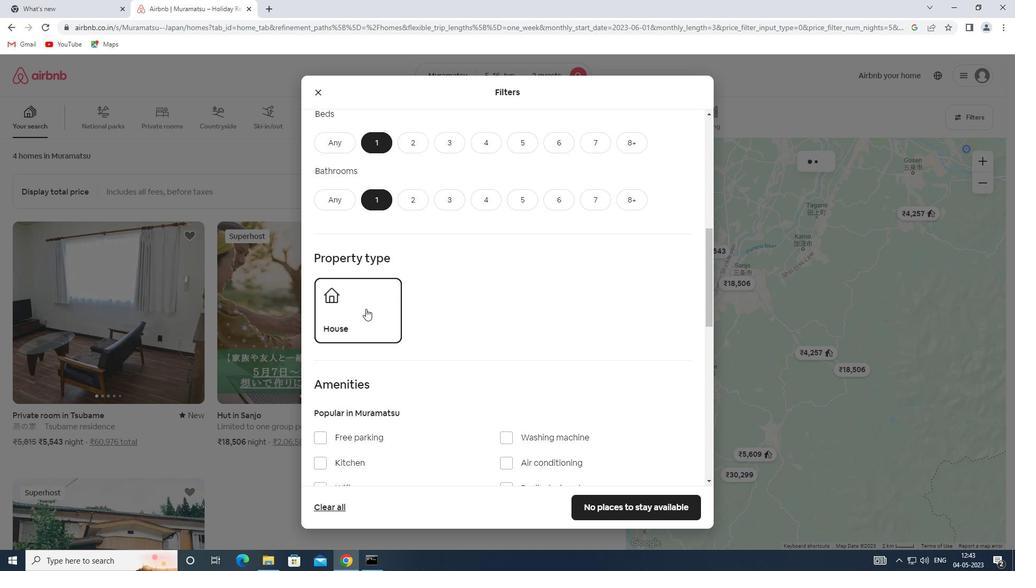 
Action: Mouse moved to (371, 310)
Screenshot: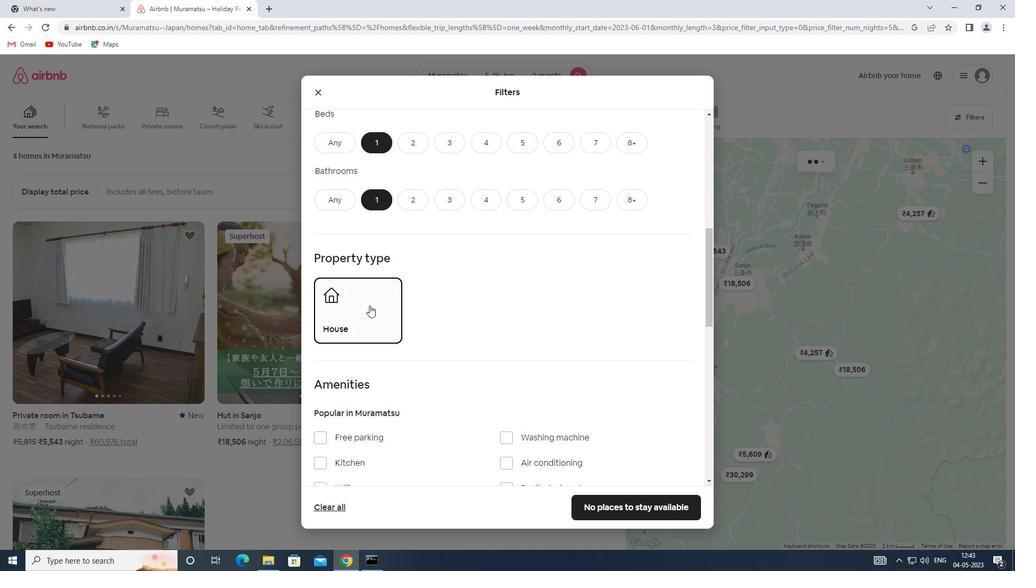 
Action: Mouse scrolled (371, 309) with delta (0, 0)
Screenshot: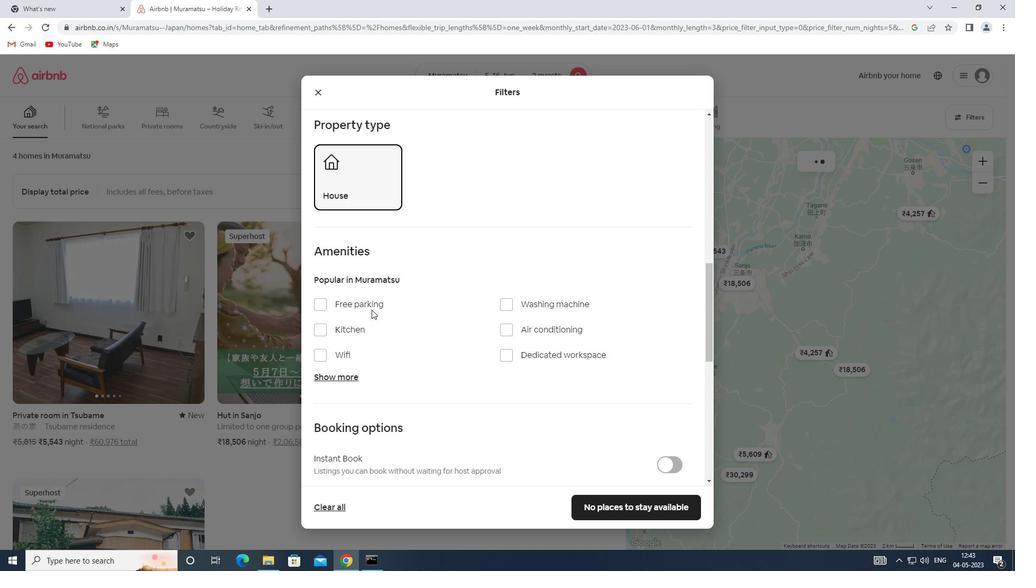 
Action: Mouse scrolled (371, 309) with delta (0, 0)
Screenshot: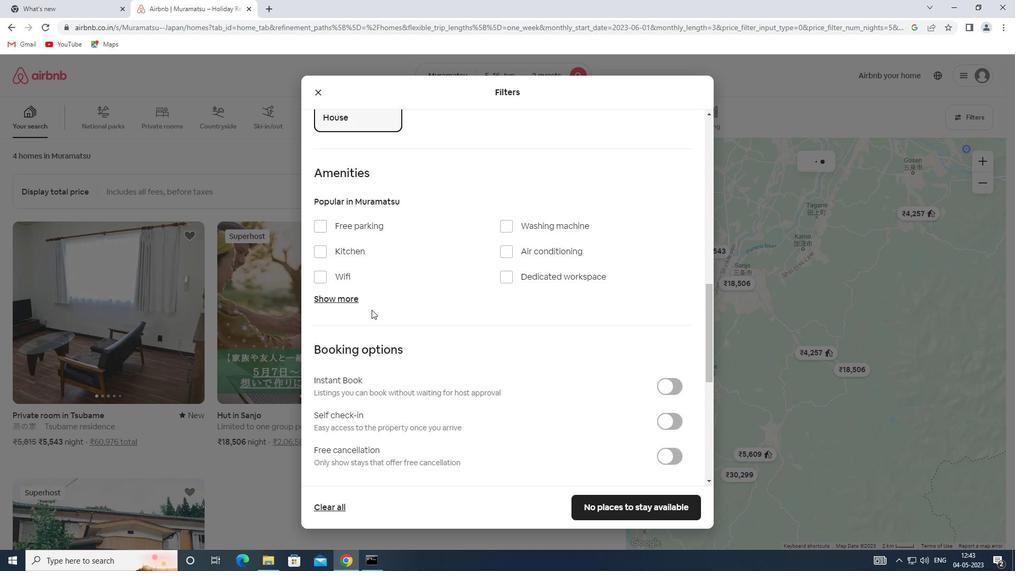 
Action: Mouse scrolled (371, 309) with delta (0, 0)
Screenshot: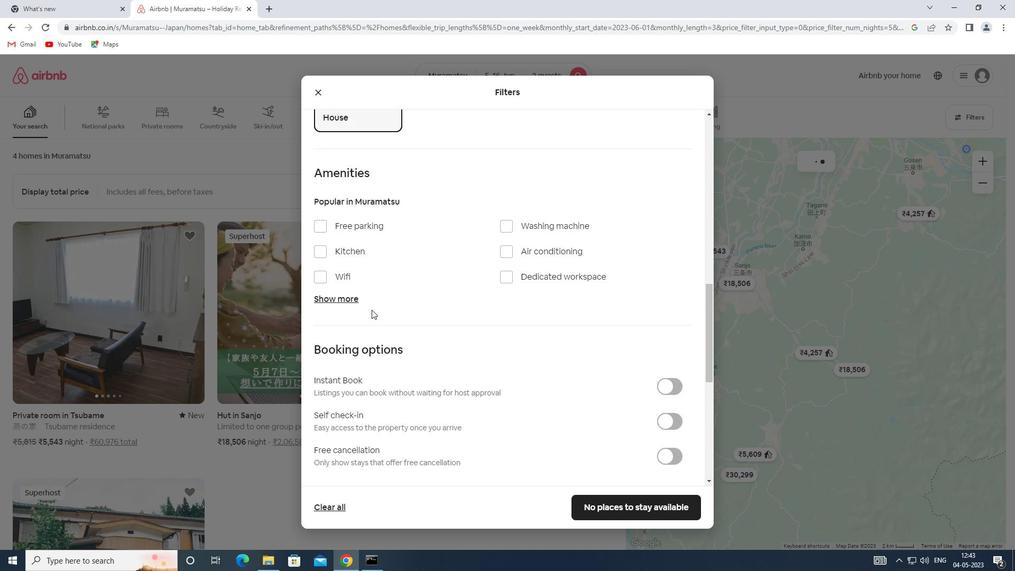 
Action: Mouse moved to (667, 267)
Screenshot: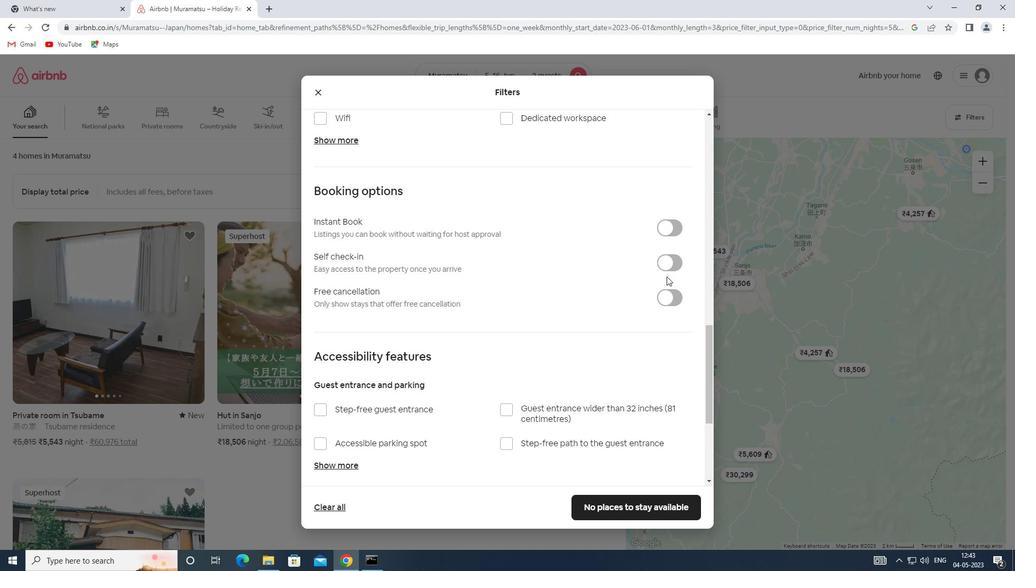 
Action: Mouse pressed left at (667, 267)
Screenshot: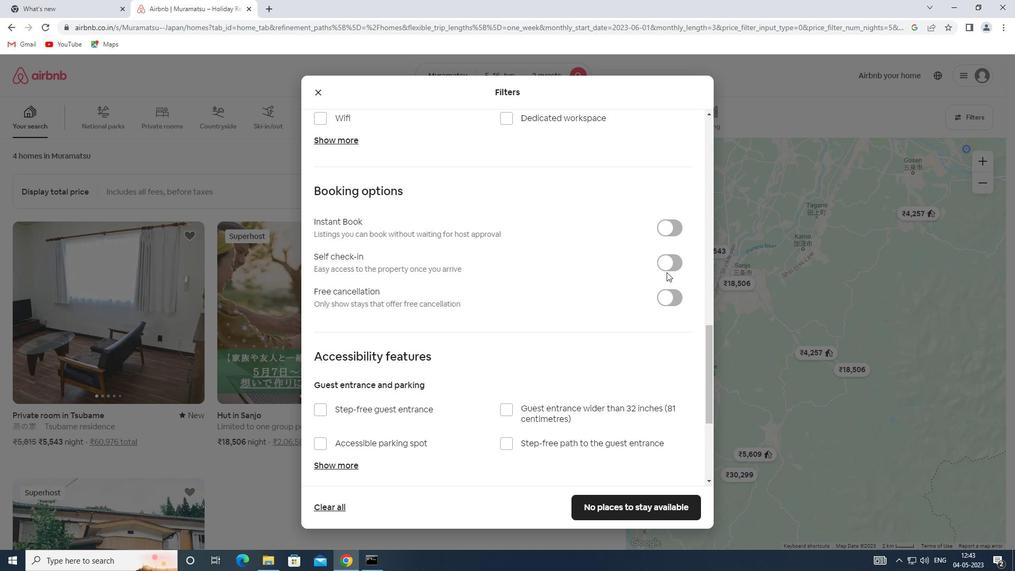 
Action: Mouse moved to (464, 345)
Screenshot: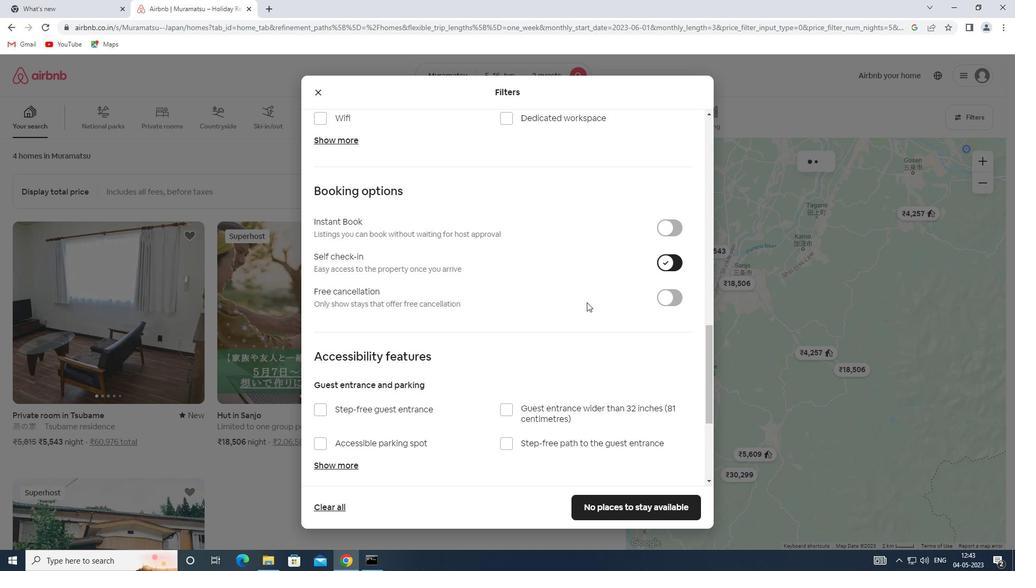 
Action: Mouse scrolled (464, 344) with delta (0, 0)
Screenshot: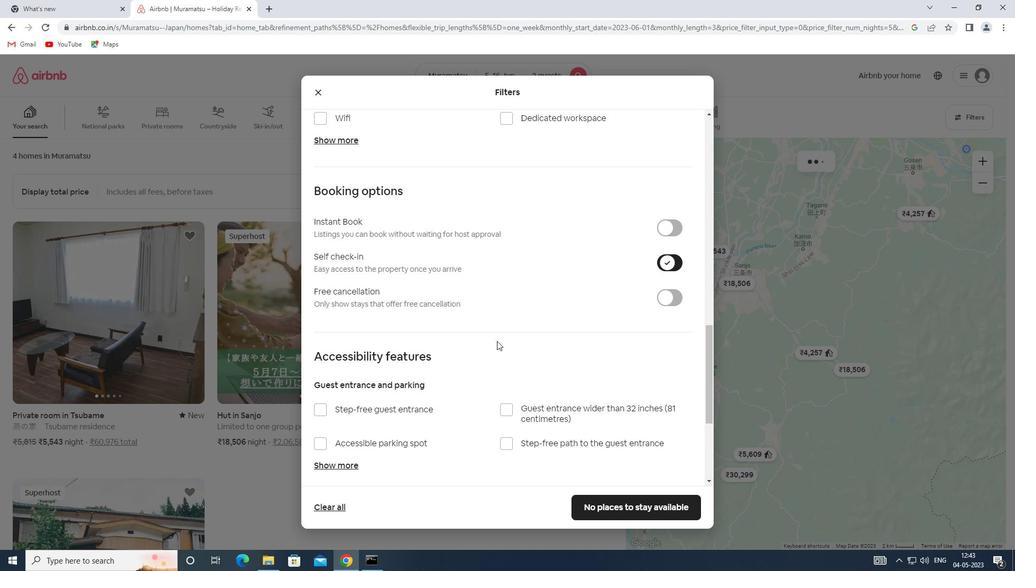 
Action: Mouse scrolled (464, 344) with delta (0, 0)
Screenshot: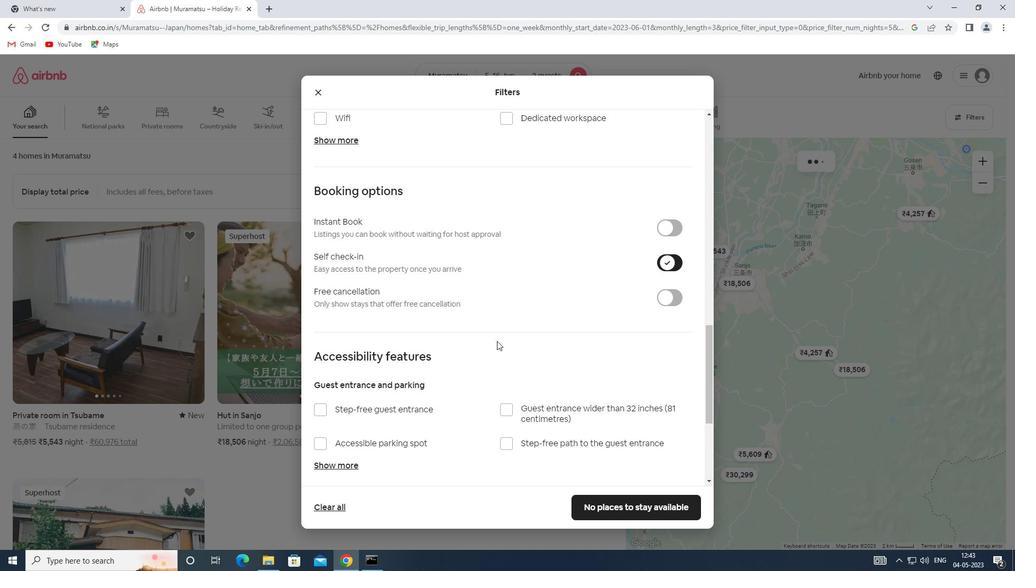 
Action: Mouse scrolled (464, 344) with delta (0, 0)
Screenshot: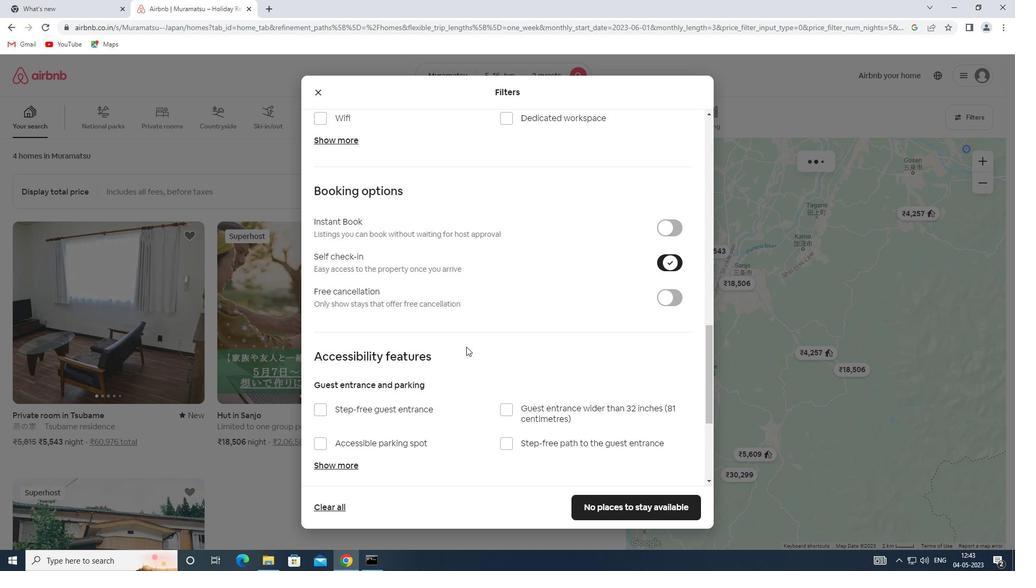 
Action: Mouse scrolled (464, 344) with delta (0, 0)
Screenshot: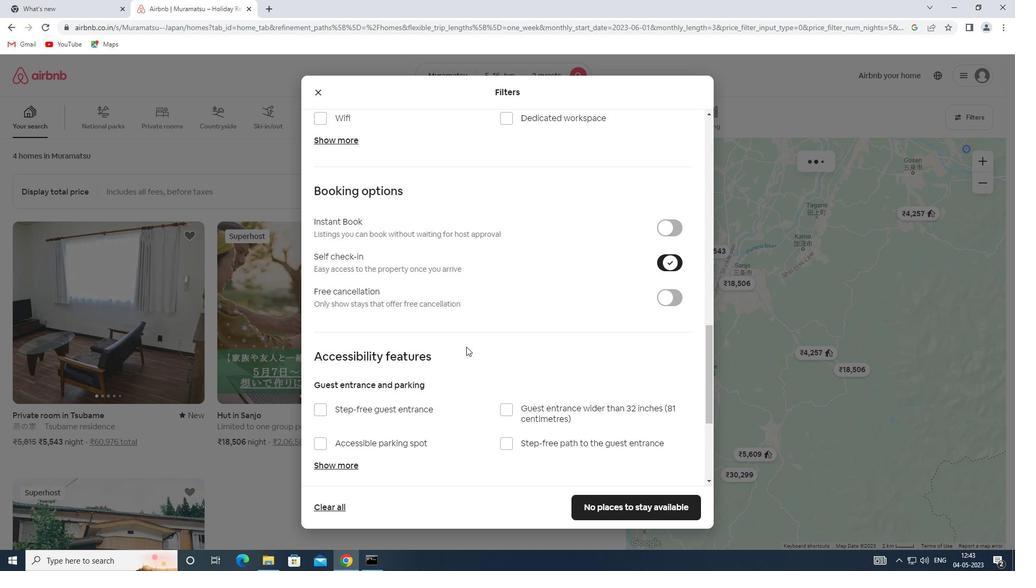 
Action: Mouse scrolled (464, 344) with delta (0, 0)
Screenshot: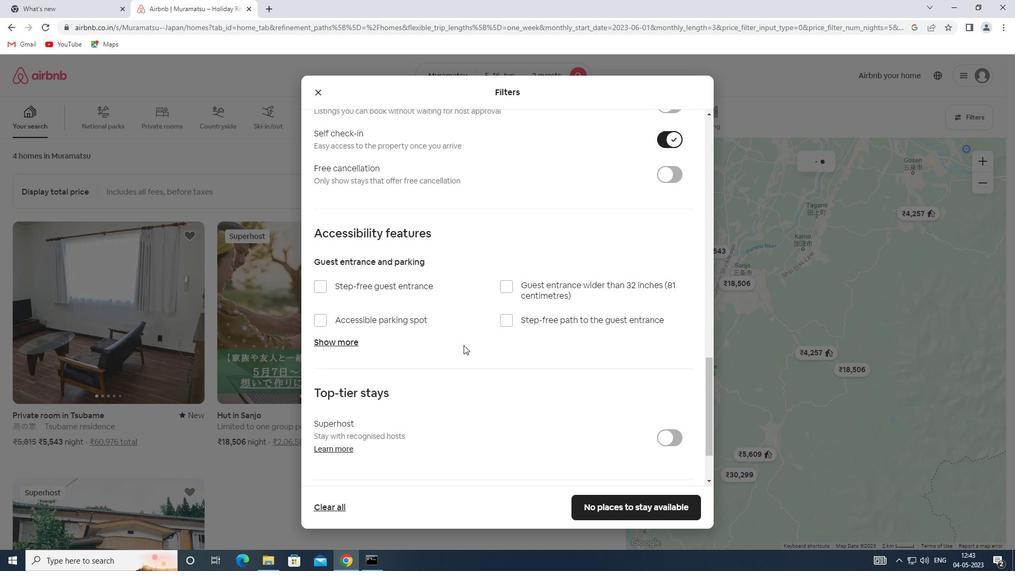 
Action: Mouse scrolled (464, 344) with delta (0, 0)
Screenshot: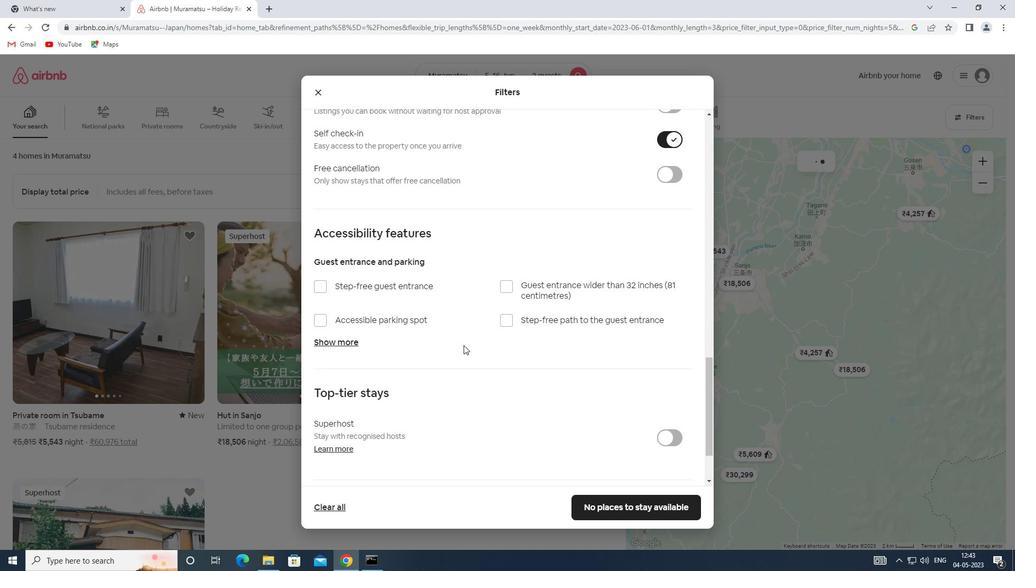 
Action: Mouse scrolled (464, 344) with delta (0, 0)
Screenshot: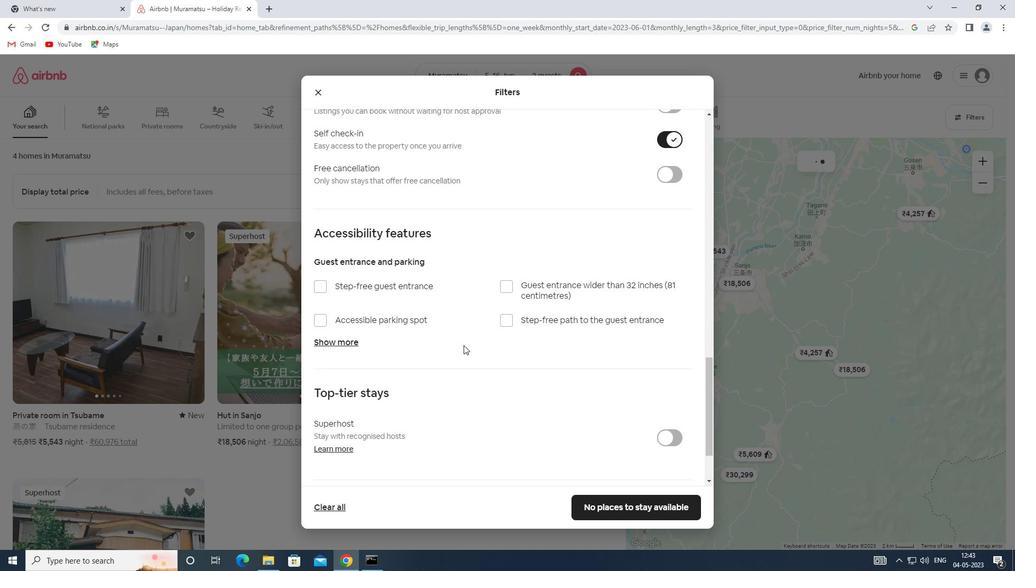 
Action: Mouse scrolled (464, 346) with delta (0, 0)
Screenshot: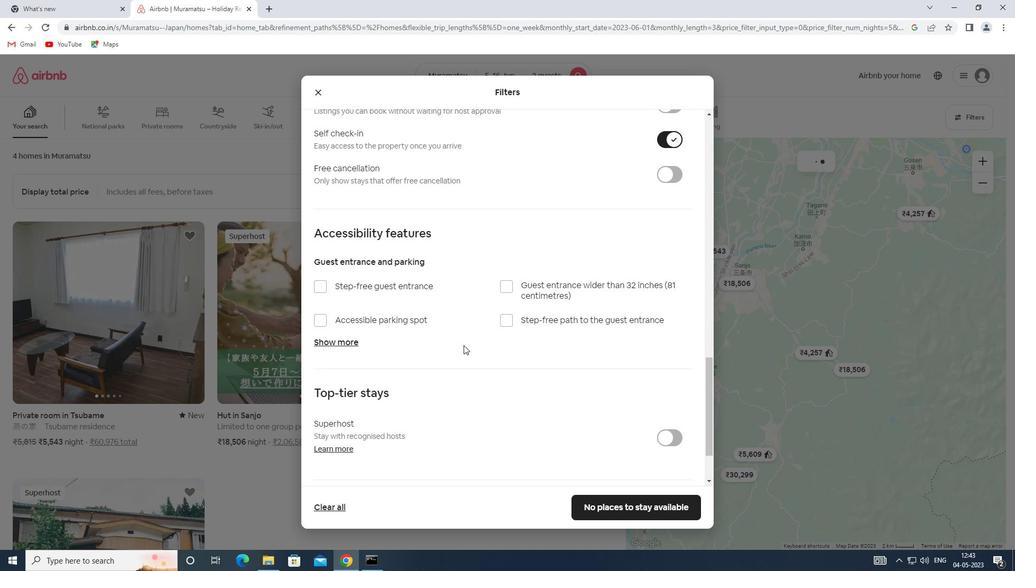 
Action: Mouse moved to (355, 469)
Screenshot: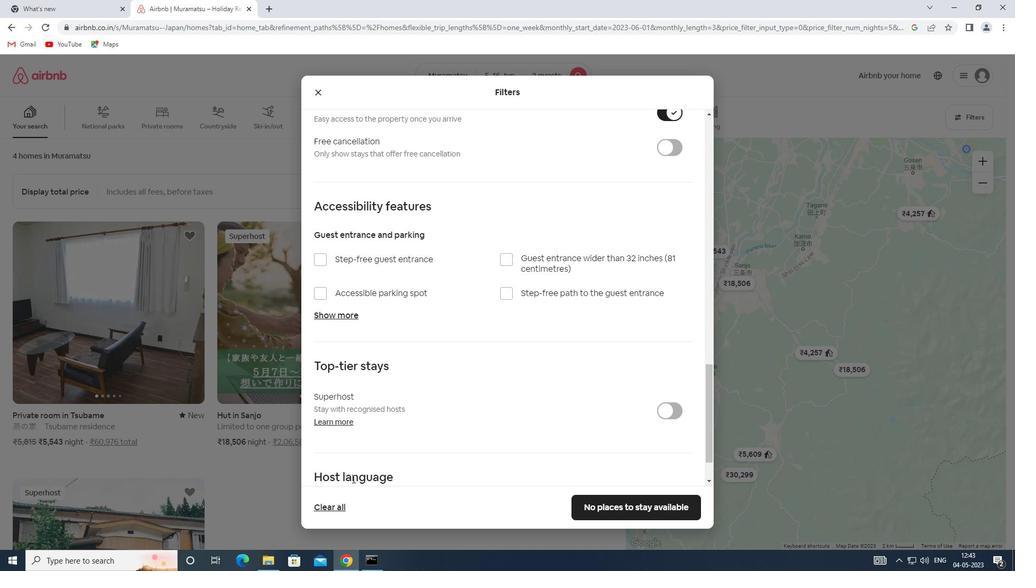 
Action: Mouse scrolled (355, 468) with delta (0, 0)
Screenshot: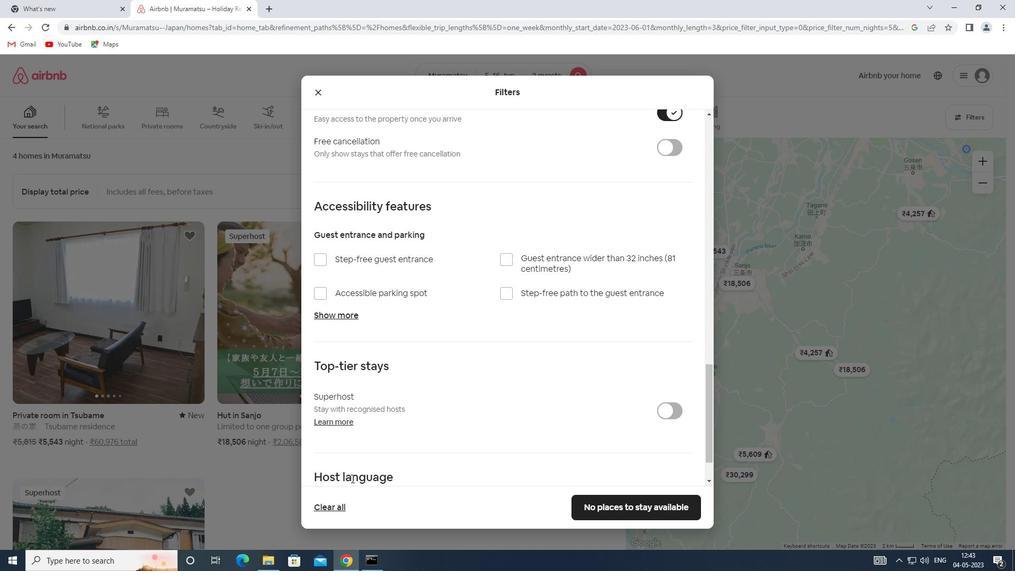 
Action: Mouse scrolled (355, 468) with delta (0, 0)
Screenshot: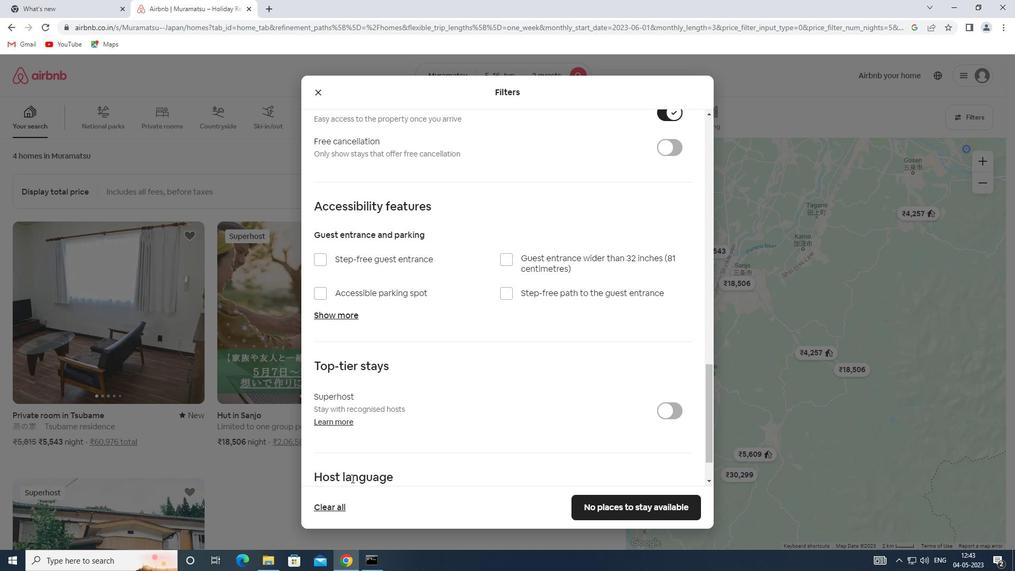 
Action: Mouse moved to (356, 467)
Screenshot: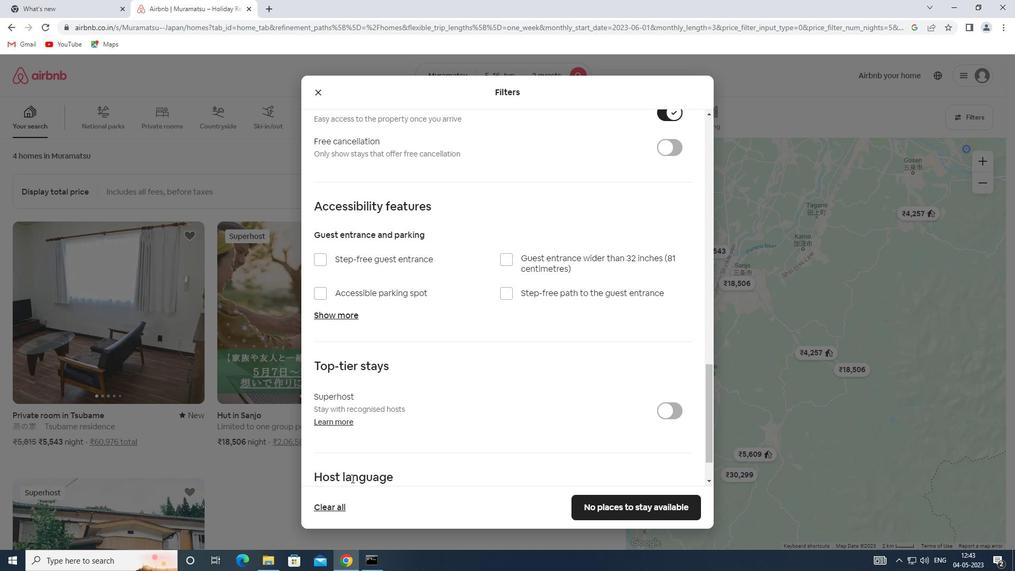 
Action: Mouse scrolled (356, 467) with delta (0, 0)
Screenshot: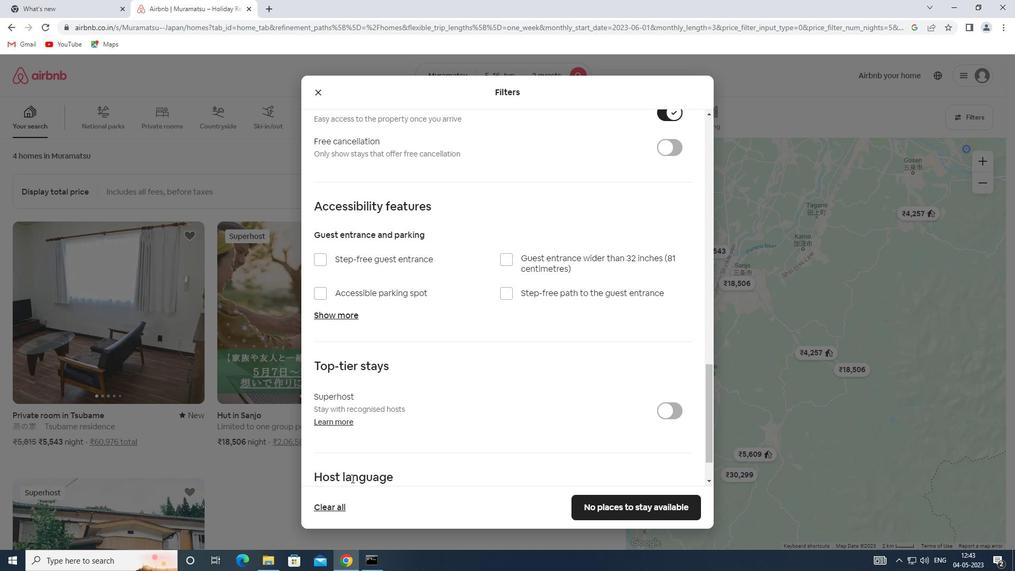 
Action: Mouse moved to (355, 459)
Screenshot: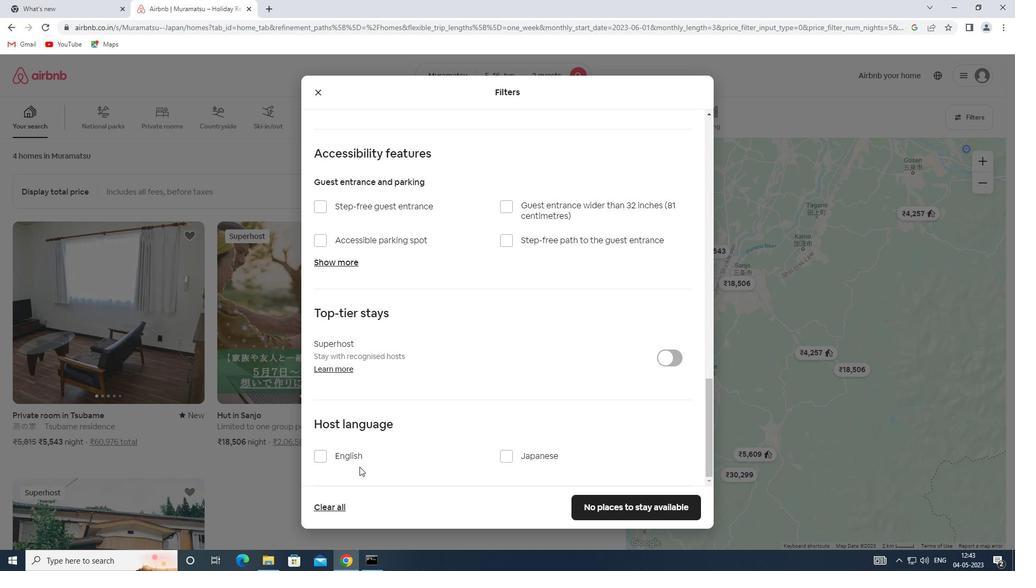 
Action: Mouse pressed left at (355, 459)
Screenshot: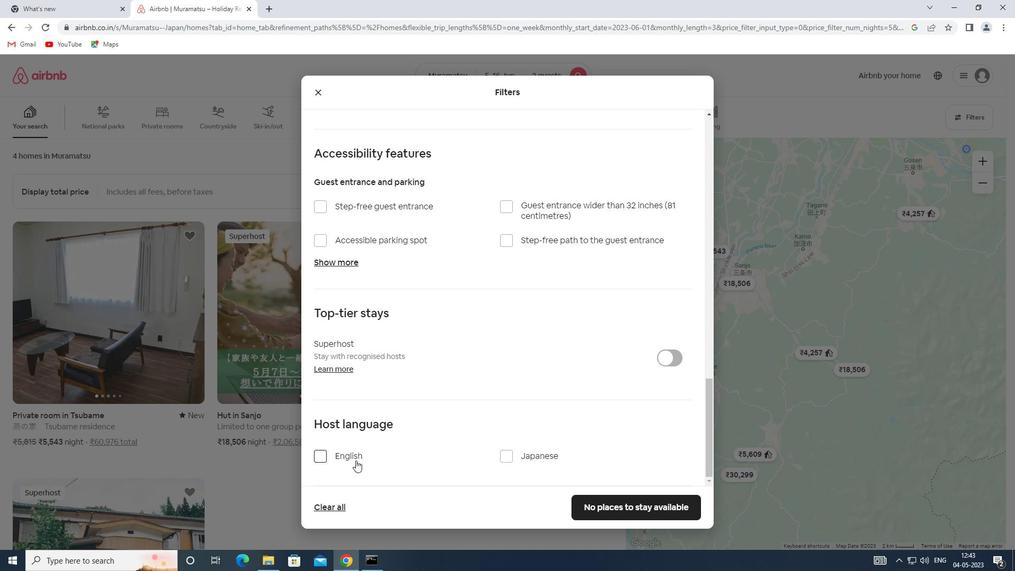 
Action: Mouse moved to (603, 506)
Screenshot: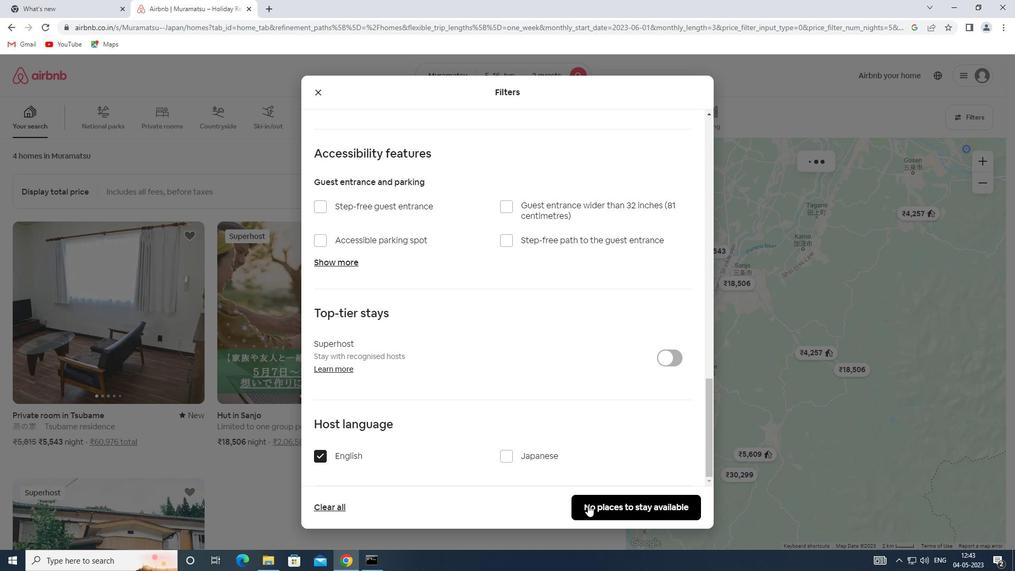 
Action: Mouse pressed left at (603, 506)
Screenshot: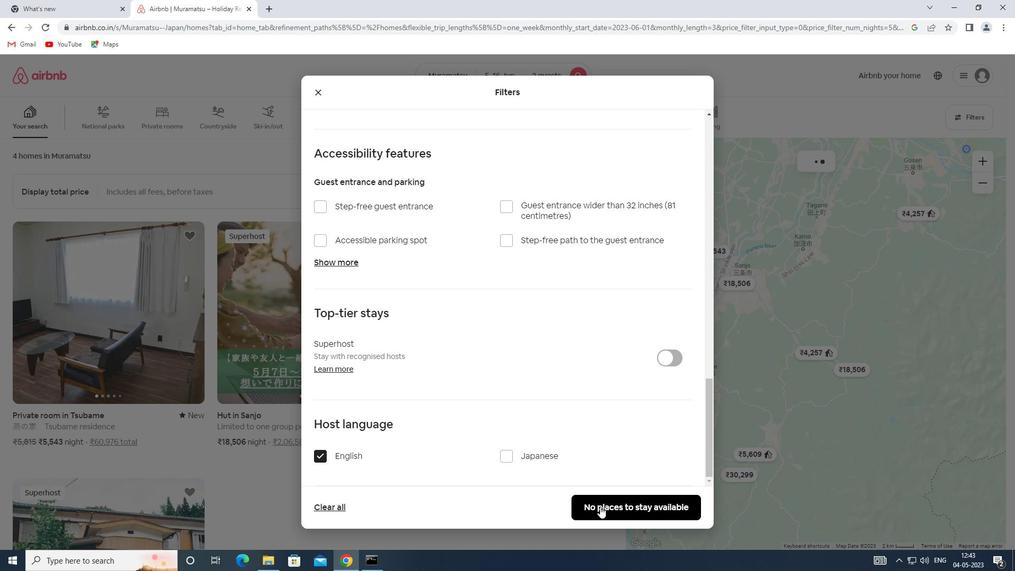 
